 Task: Open Card Public Transportation Review in Board Employee Performance Evaluation to Workspace Creative Writing and add a team member Softage.1@softage.net, a label Purple, a checklist Vlogging, an attachment from your onedrive, a color Purple and finally, add a card description 'Plan and execute company team-building seminar' and a comment 'Given the potential impact of this task on our company strategic goals, let us ensure that we approach it with a long-term perspective.'. Add a start date 'Jan 05, 1900' with a due date 'Jan 12, 1900'
Action: Mouse moved to (81, 308)
Screenshot: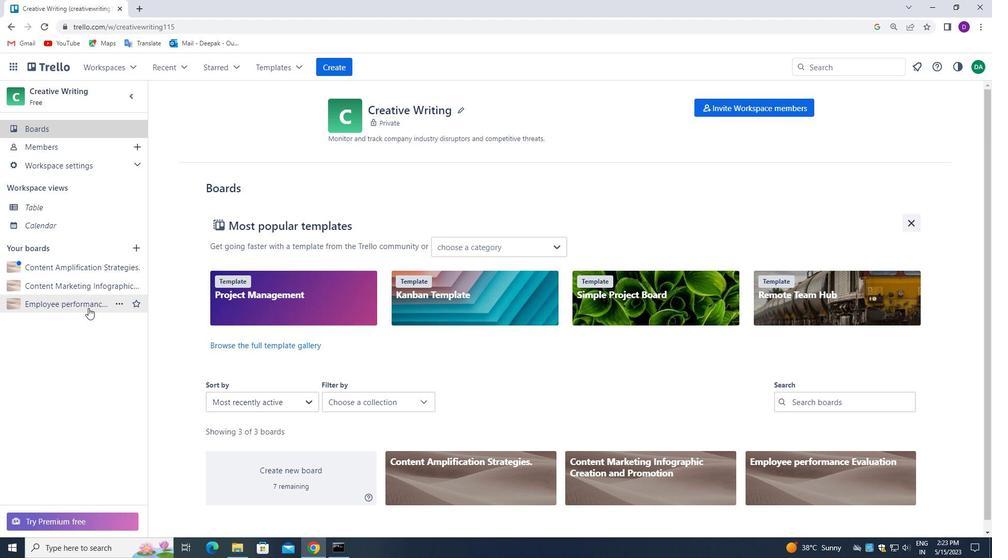 
Action: Mouse pressed left at (81, 308)
Screenshot: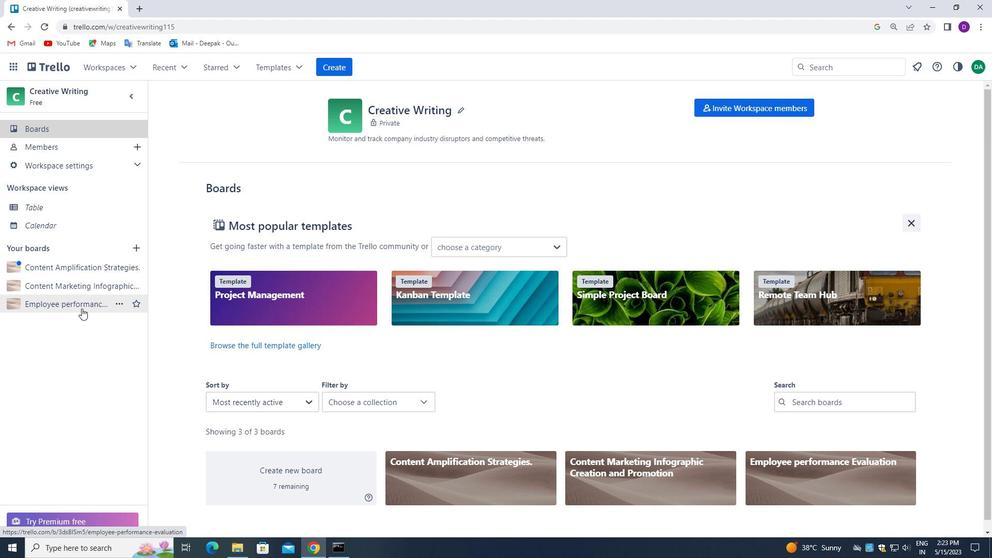 
Action: Mouse moved to (386, 151)
Screenshot: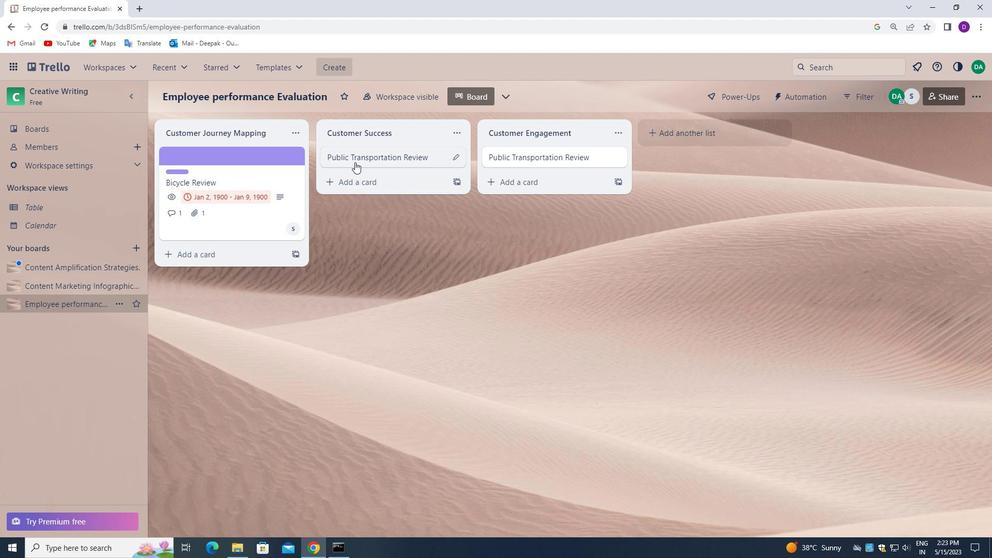 
Action: Mouse pressed left at (386, 151)
Screenshot: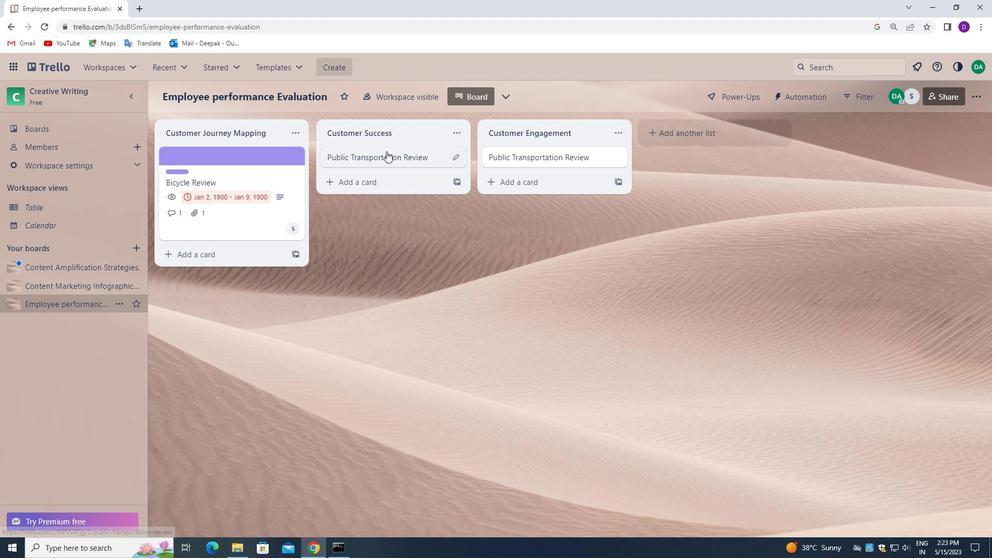 
Action: Mouse moved to (651, 192)
Screenshot: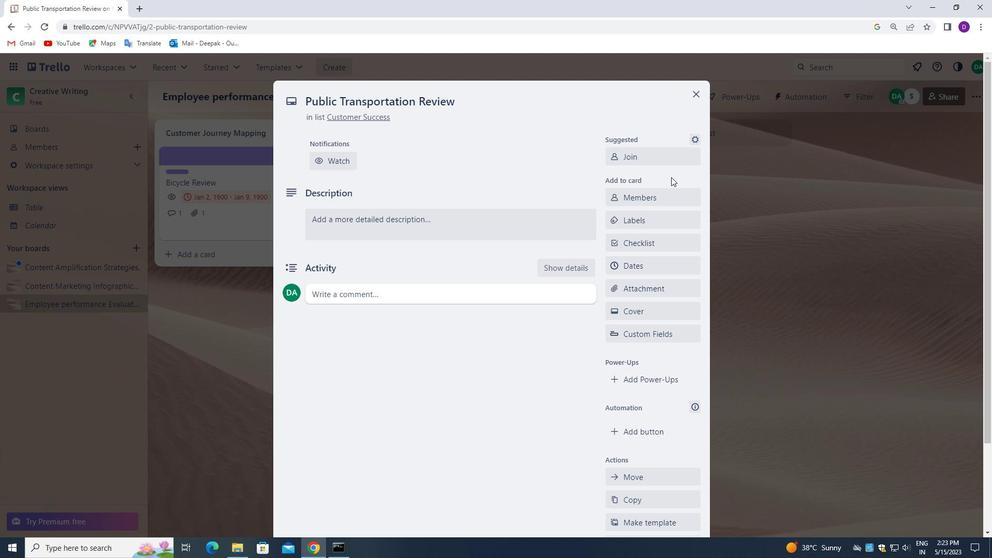 
Action: Mouse pressed left at (651, 192)
Screenshot: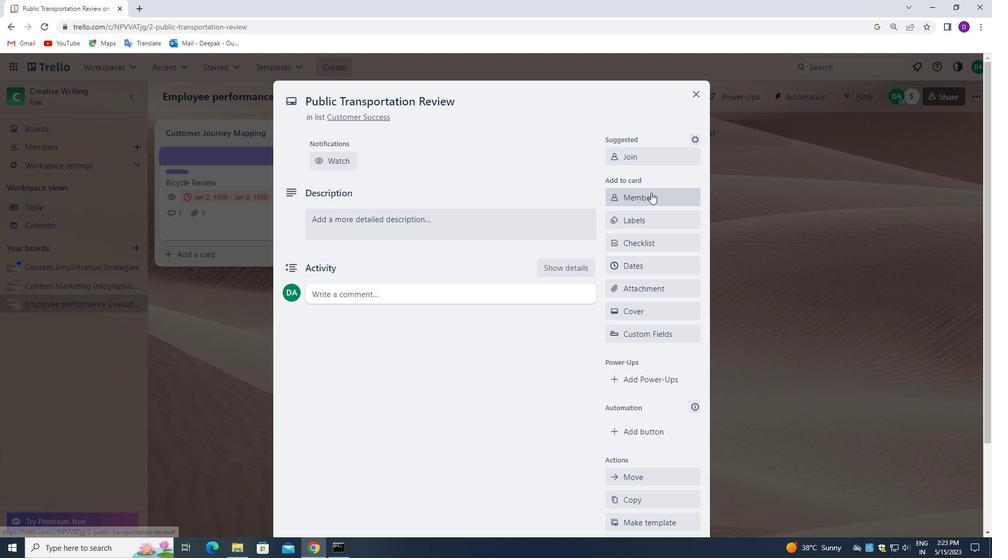
Action: Mouse moved to (650, 253)
Screenshot: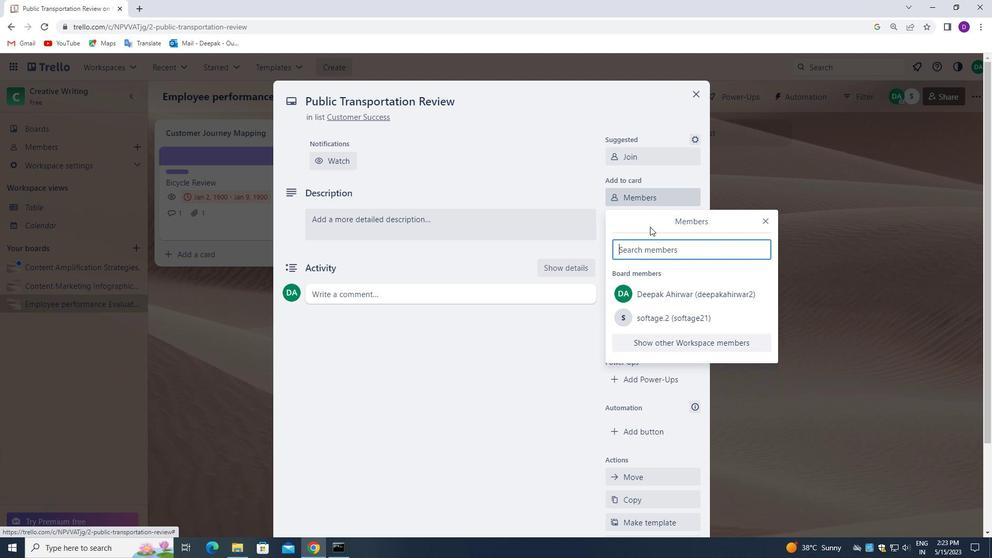 
Action: Mouse pressed left at (650, 253)
Screenshot: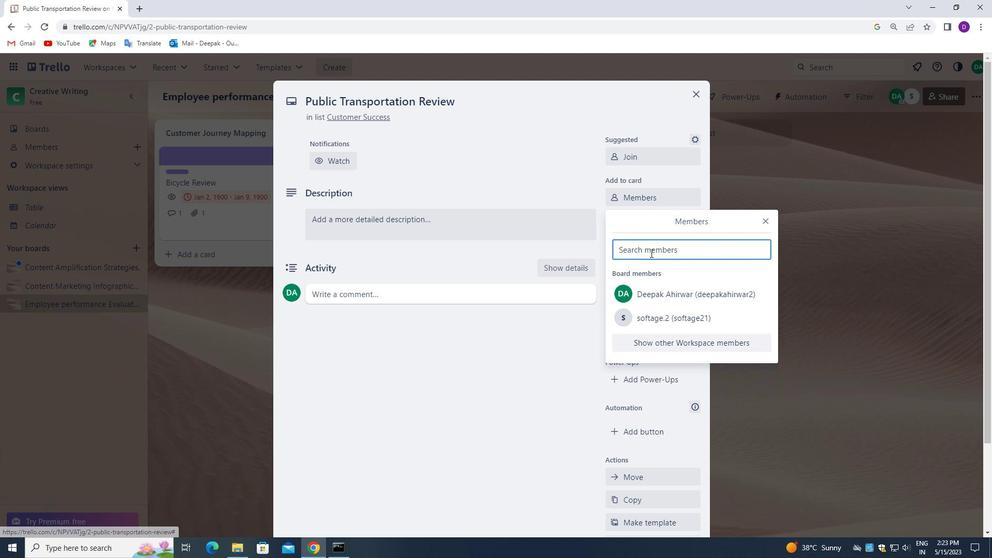 
Action: Key pressed softage.1<Key.shift>@SOFTAGE.NET
Screenshot: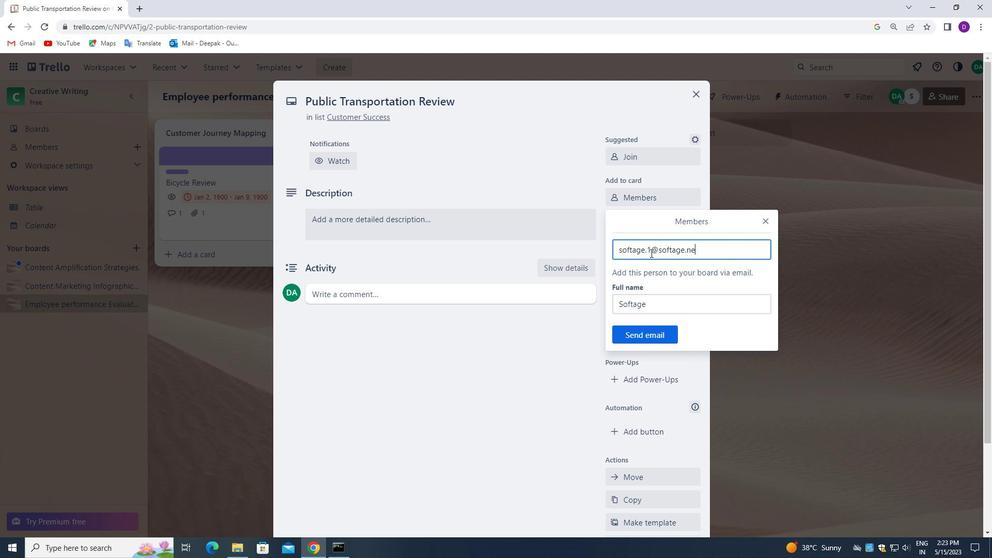 
Action: Mouse moved to (654, 330)
Screenshot: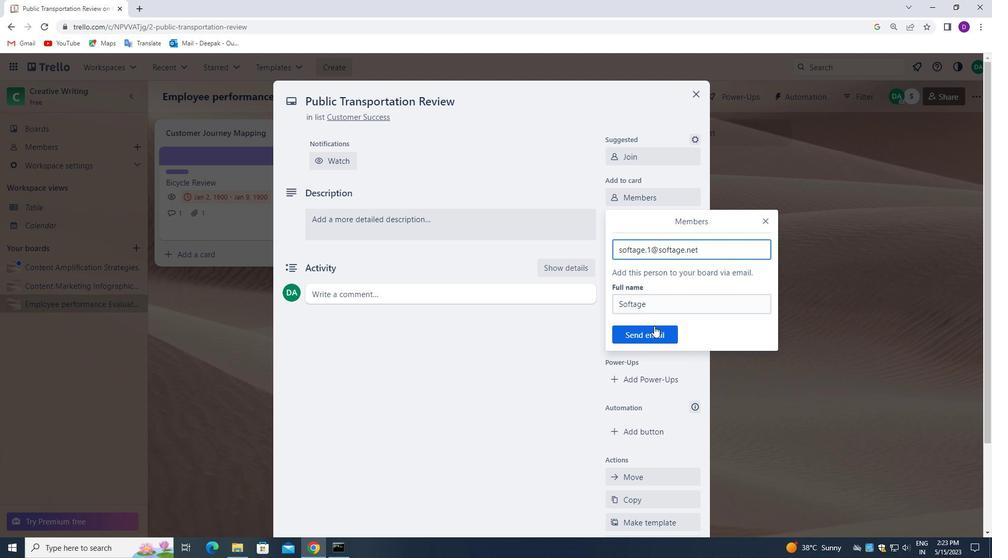 
Action: Mouse pressed left at (654, 330)
Screenshot: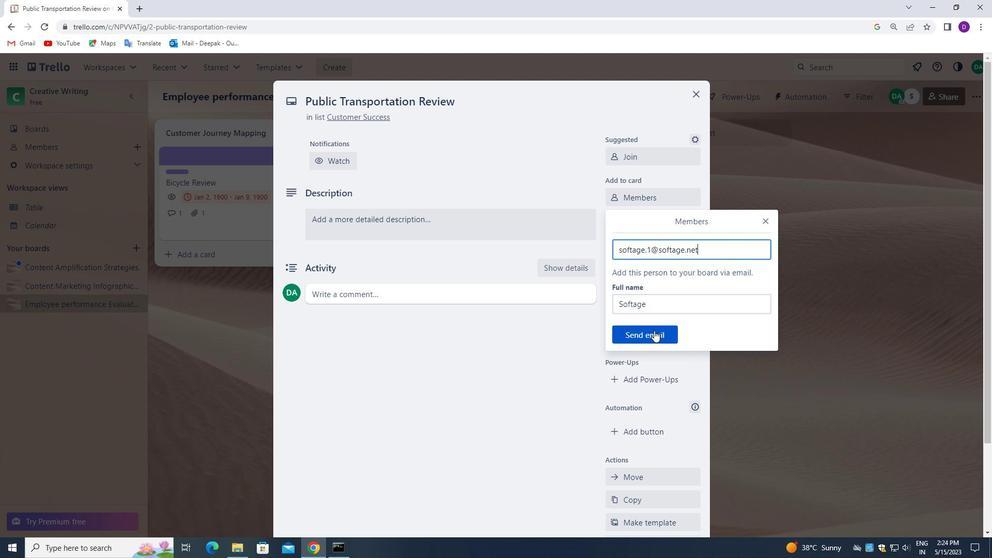 
Action: Mouse moved to (665, 219)
Screenshot: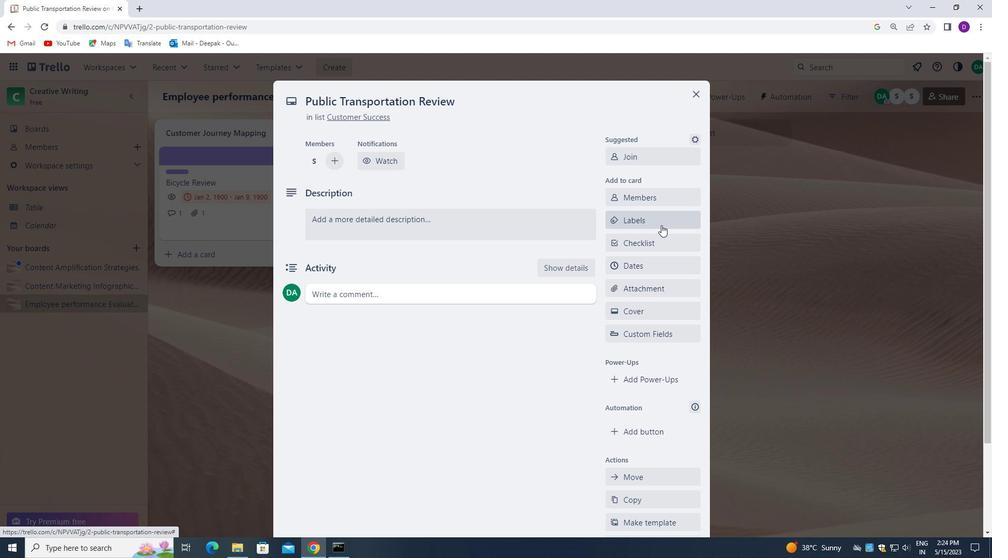 
Action: Mouse pressed left at (665, 219)
Screenshot: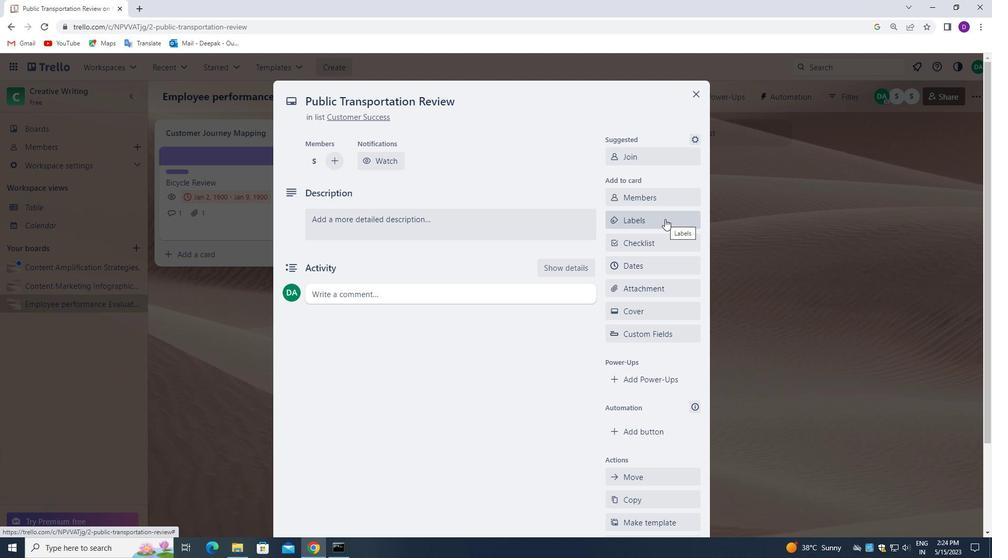 
Action: Mouse moved to (675, 396)
Screenshot: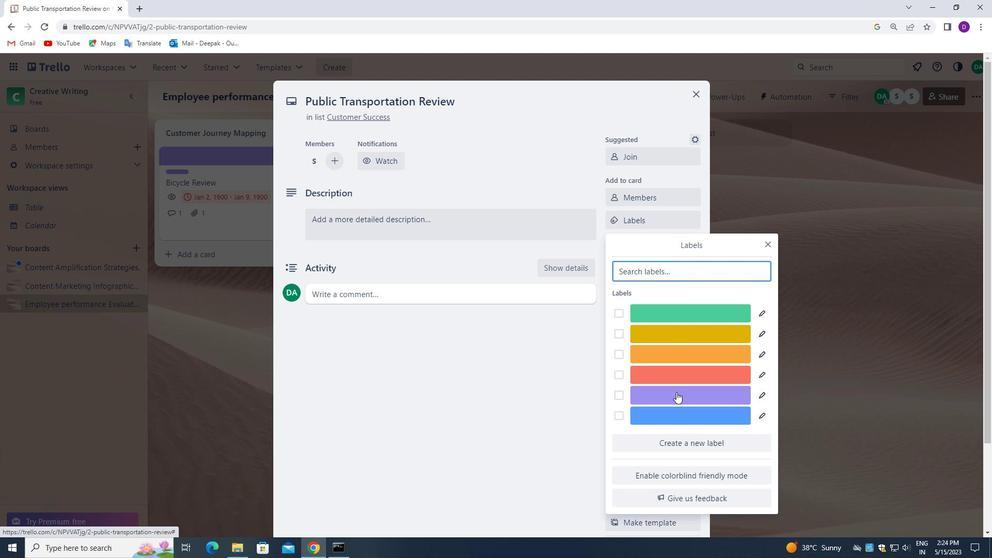 
Action: Mouse pressed left at (675, 396)
Screenshot: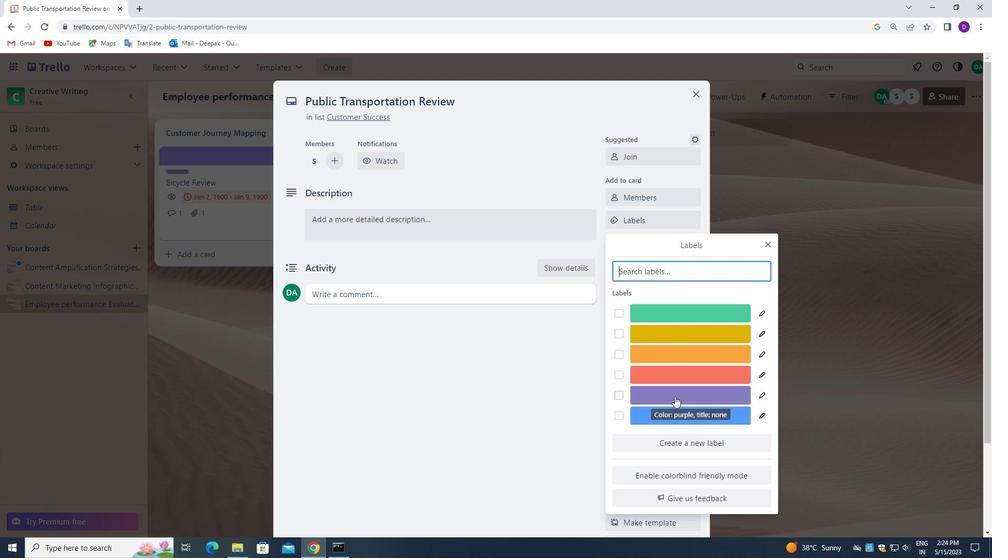 
Action: Mouse moved to (824, 357)
Screenshot: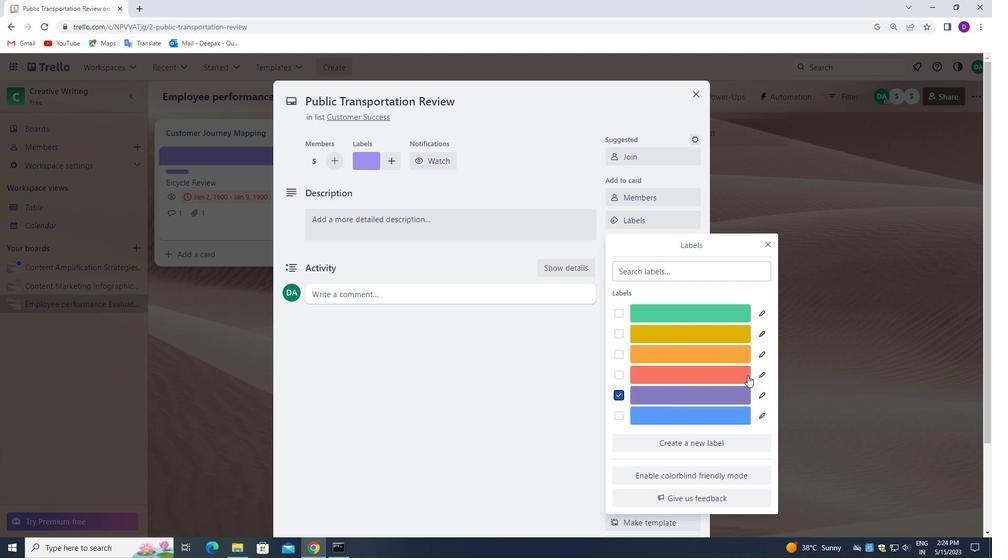 
Action: Mouse pressed left at (824, 357)
Screenshot: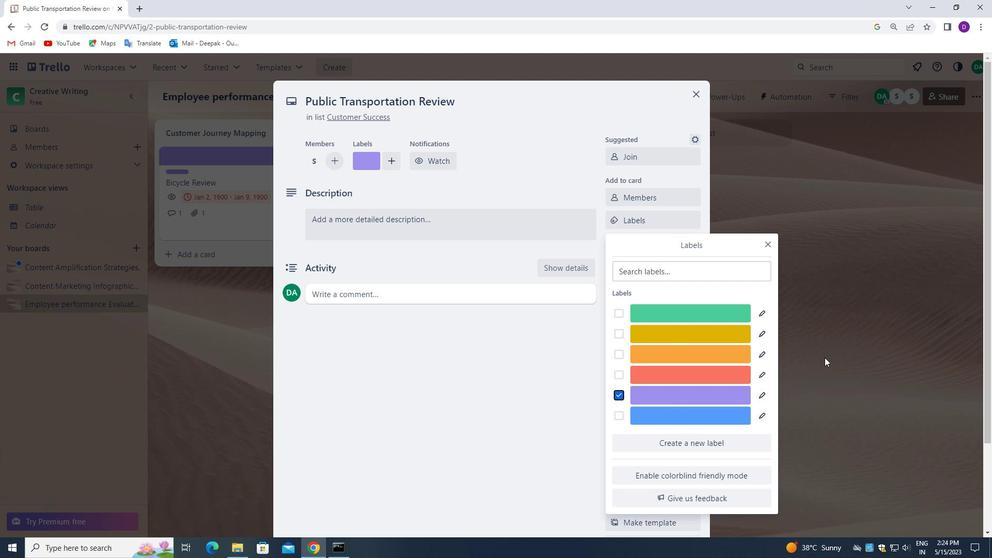 
Action: Mouse moved to (634, 248)
Screenshot: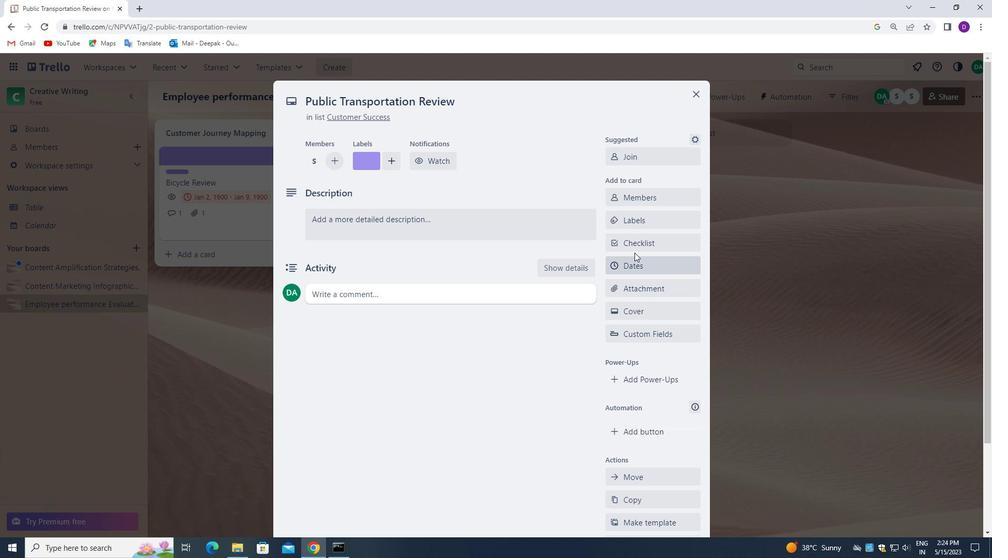 
Action: Mouse pressed left at (634, 248)
Screenshot: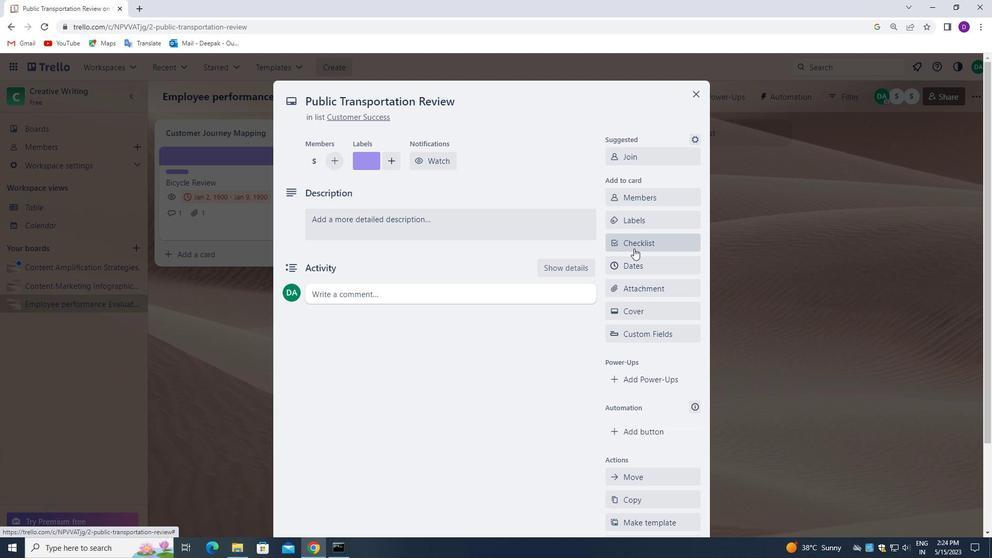 
Action: Mouse moved to (633, 317)
Screenshot: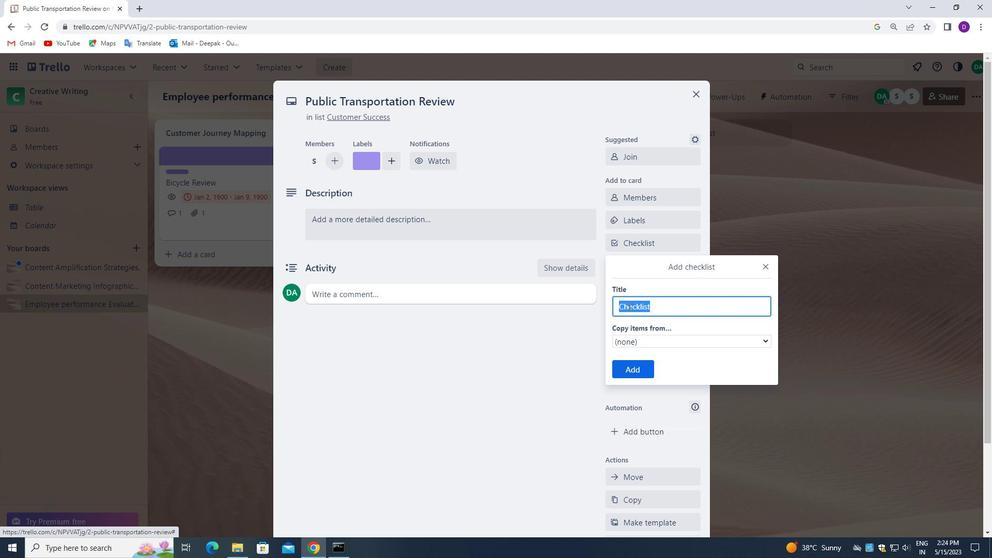 
Action: Key pressed <Key.backspace><Key.shift>VLOGGING
Screenshot: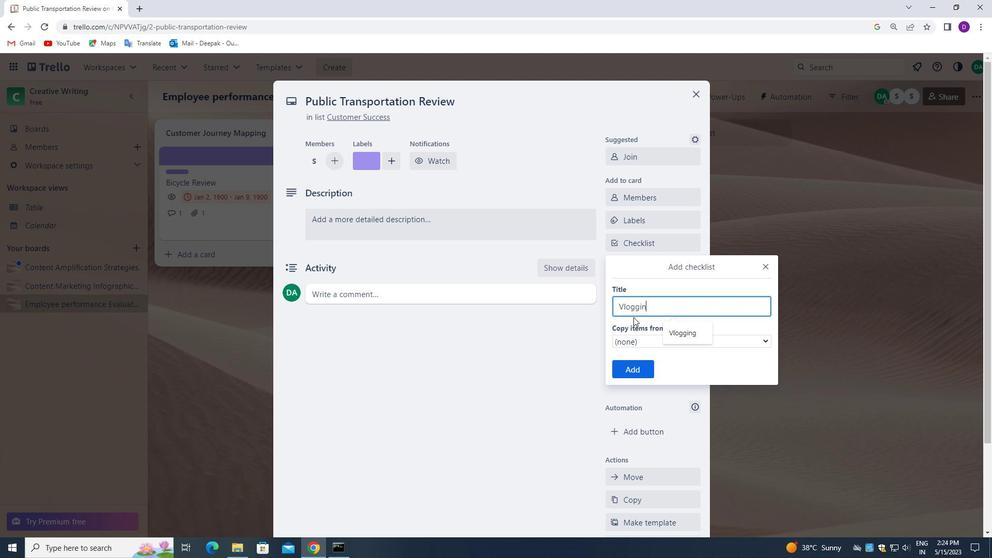 
Action: Mouse moved to (633, 365)
Screenshot: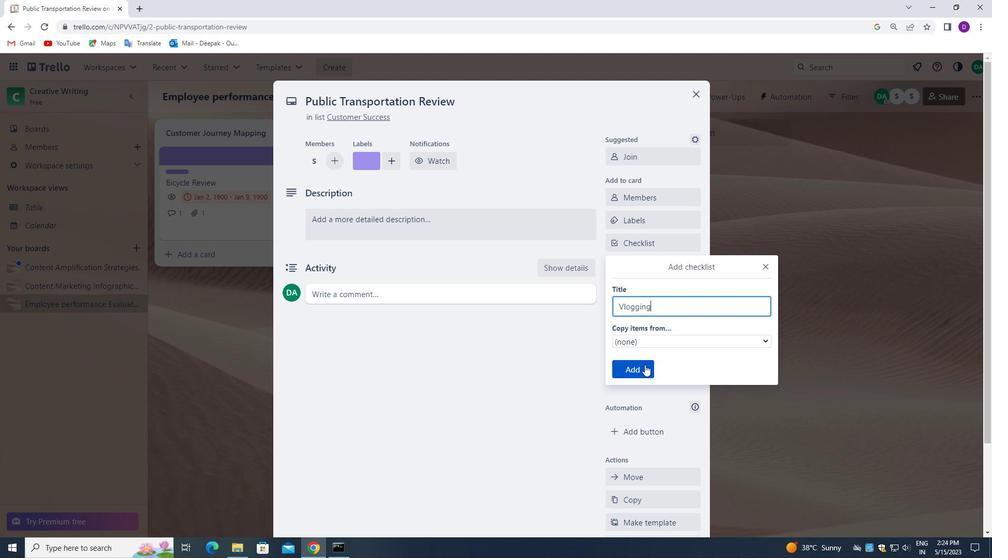 
Action: Mouse pressed left at (633, 365)
Screenshot: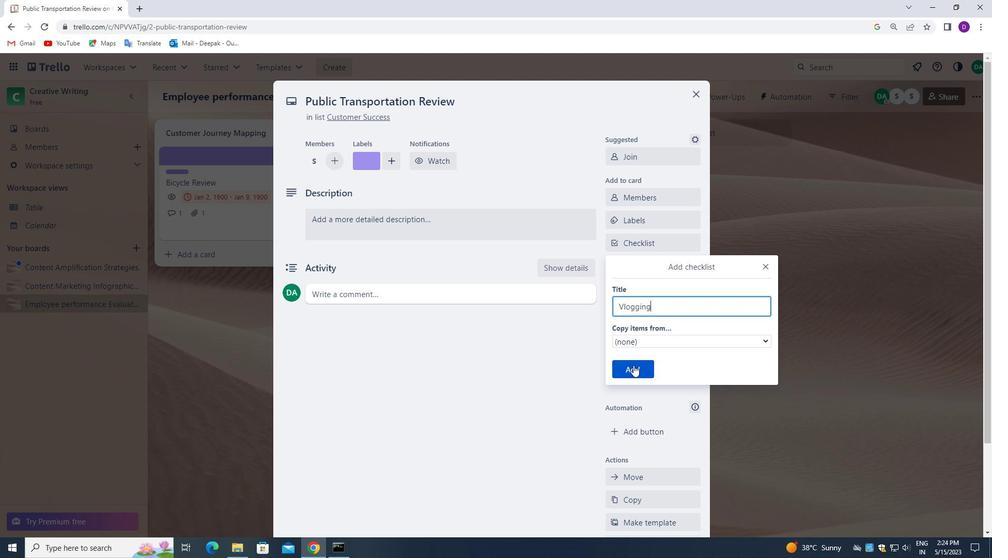 
Action: Mouse moved to (646, 290)
Screenshot: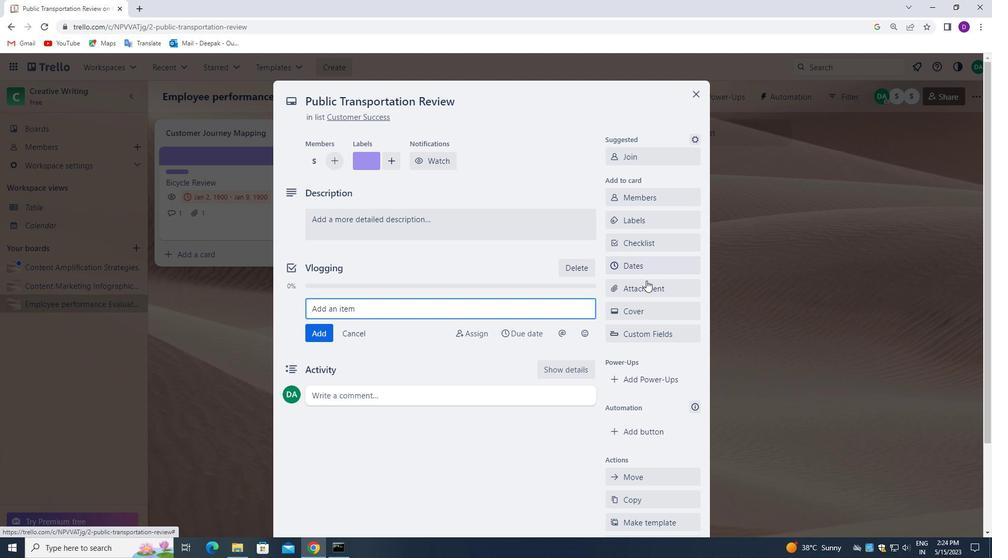 
Action: Mouse pressed left at (646, 290)
Screenshot: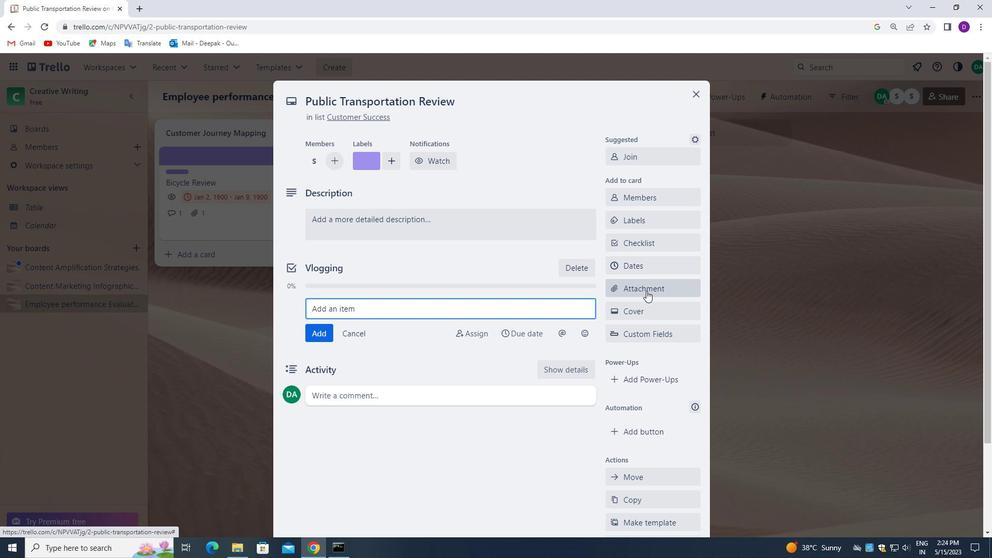 
Action: Mouse moved to (631, 211)
Screenshot: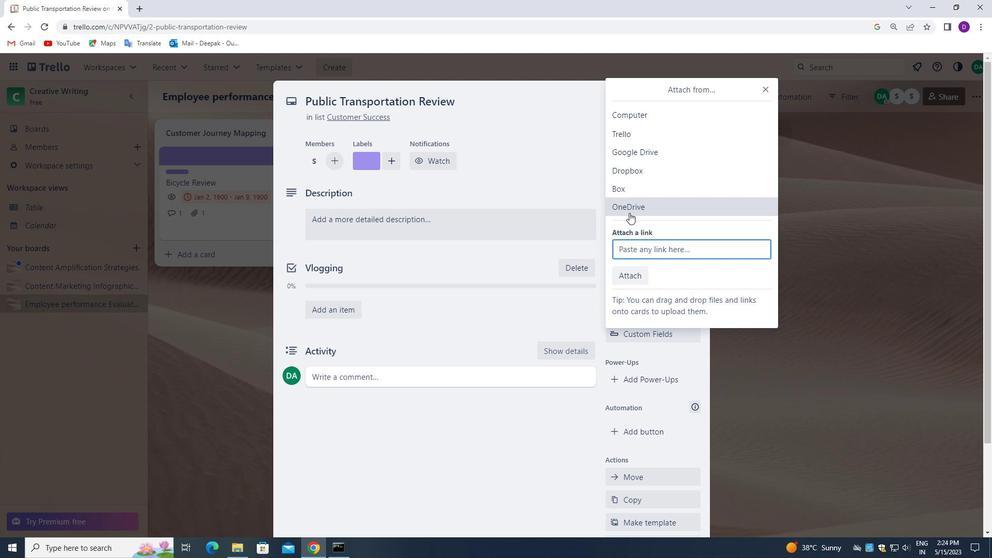 
Action: Mouse pressed left at (631, 211)
Screenshot: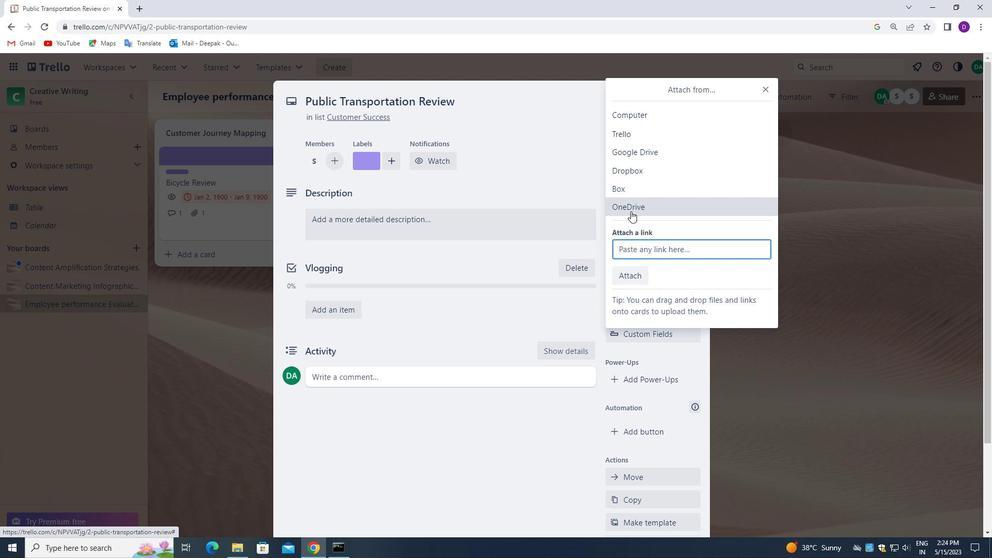 
Action: Mouse moved to (406, 221)
Screenshot: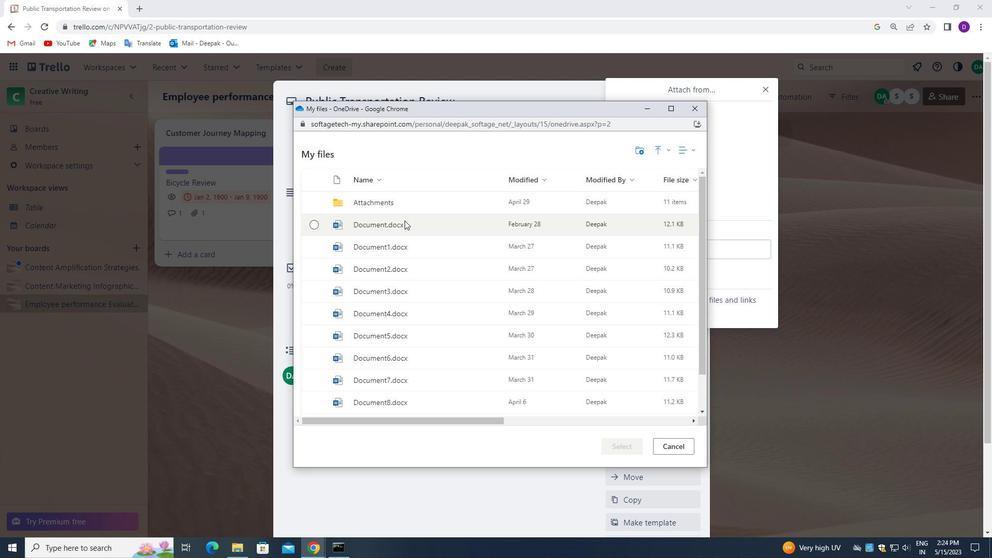 
Action: Mouse pressed left at (406, 221)
Screenshot: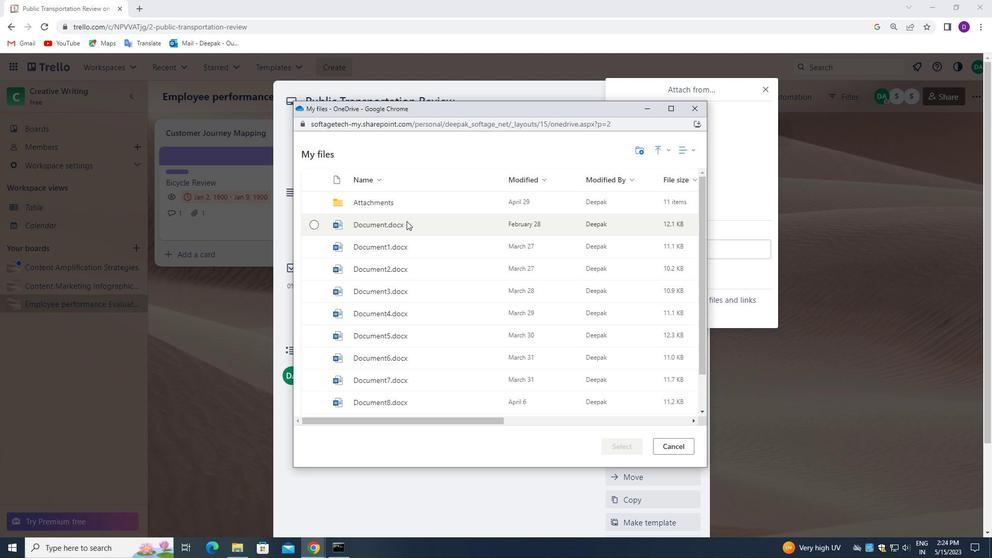 
Action: Mouse moved to (615, 448)
Screenshot: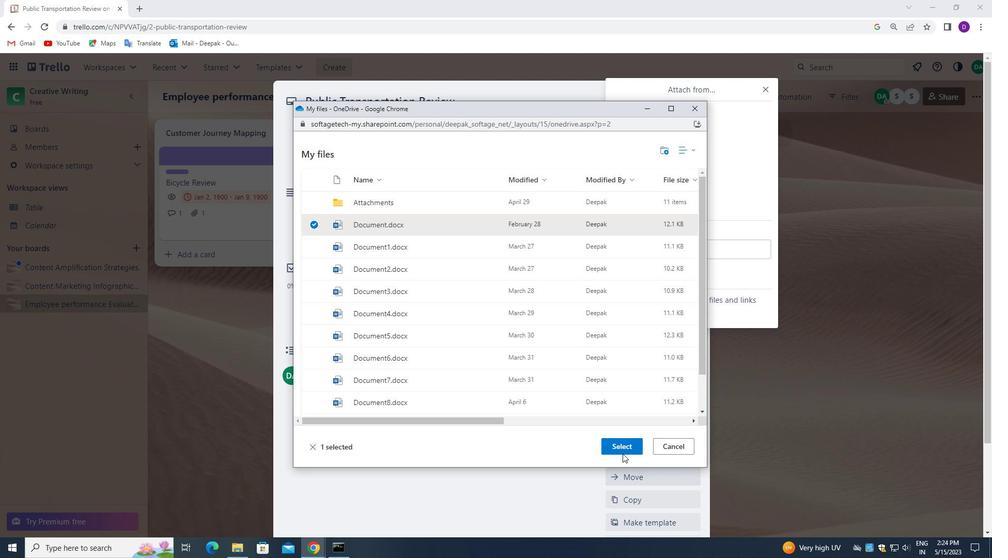 
Action: Mouse pressed left at (615, 448)
Screenshot: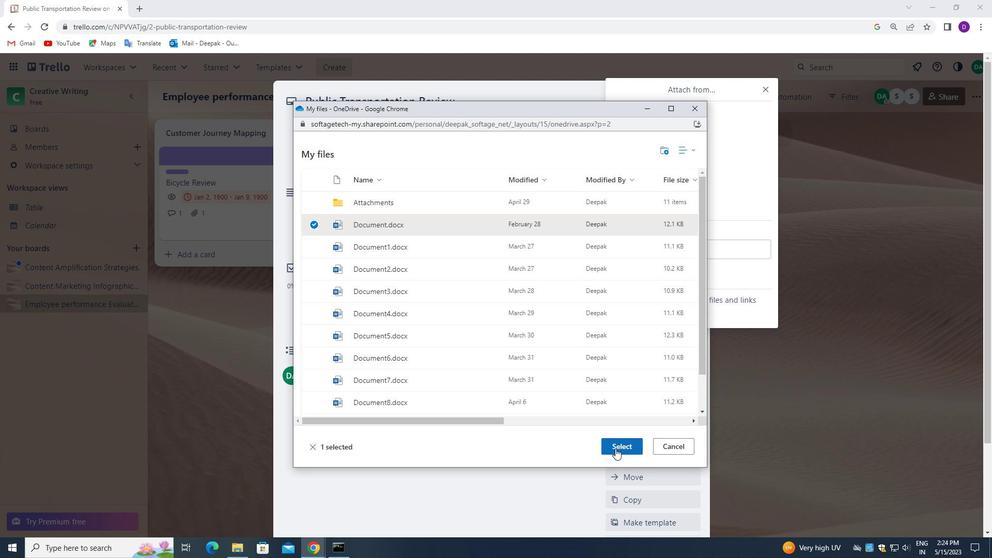 
Action: Mouse moved to (649, 316)
Screenshot: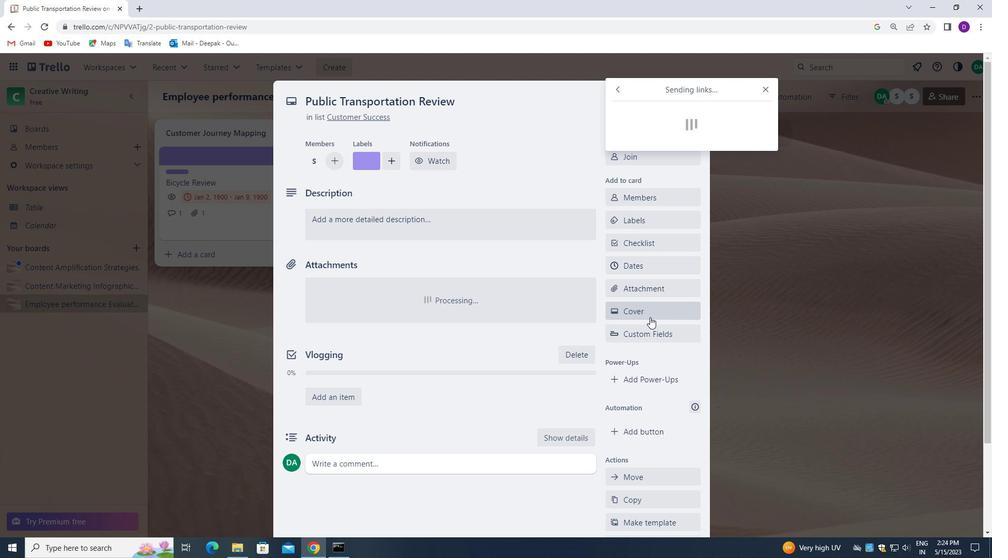 
Action: Mouse pressed left at (649, 316)
Screenshot: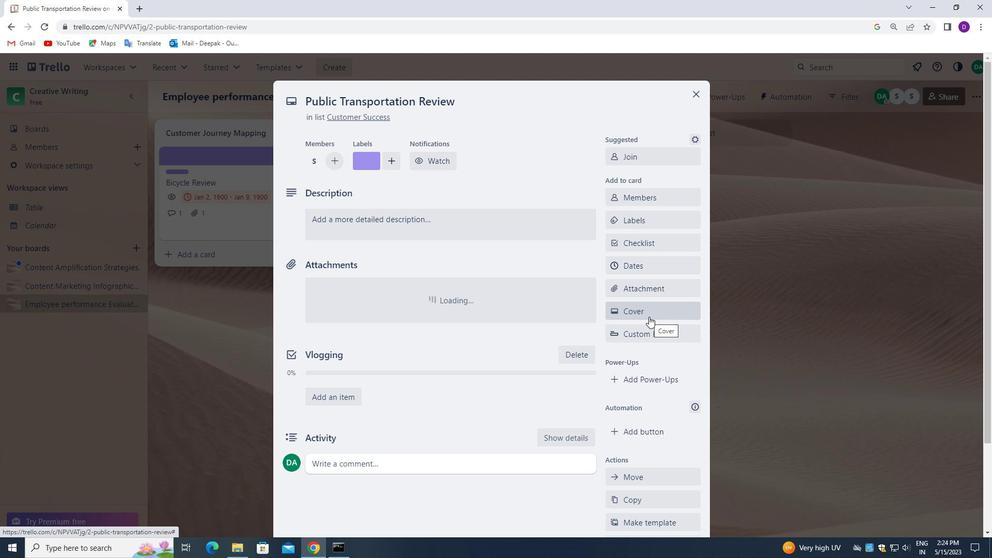 
Action: Mouse moved to (756, 312)
Screenshot: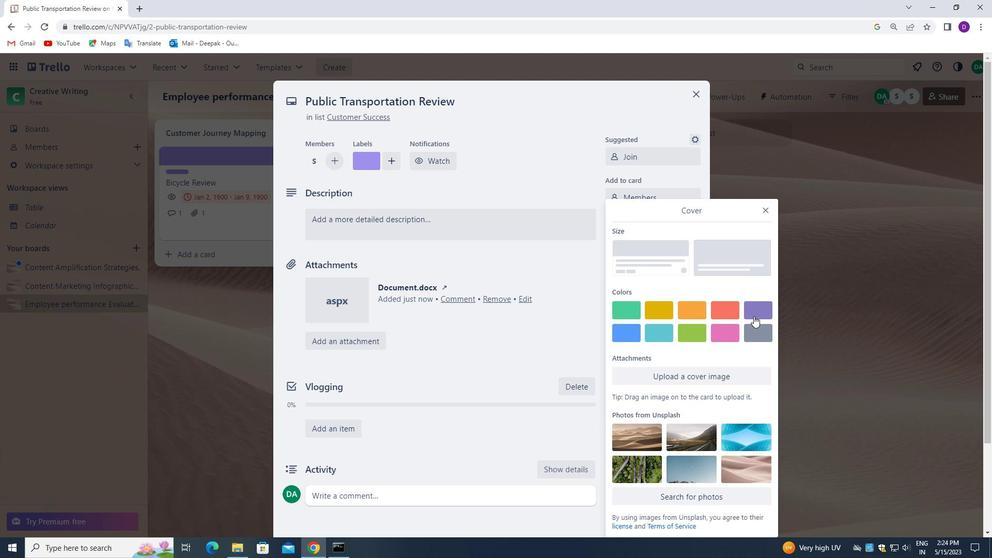 
Action: Mouse pressed left at (756, 312)
Screenshot: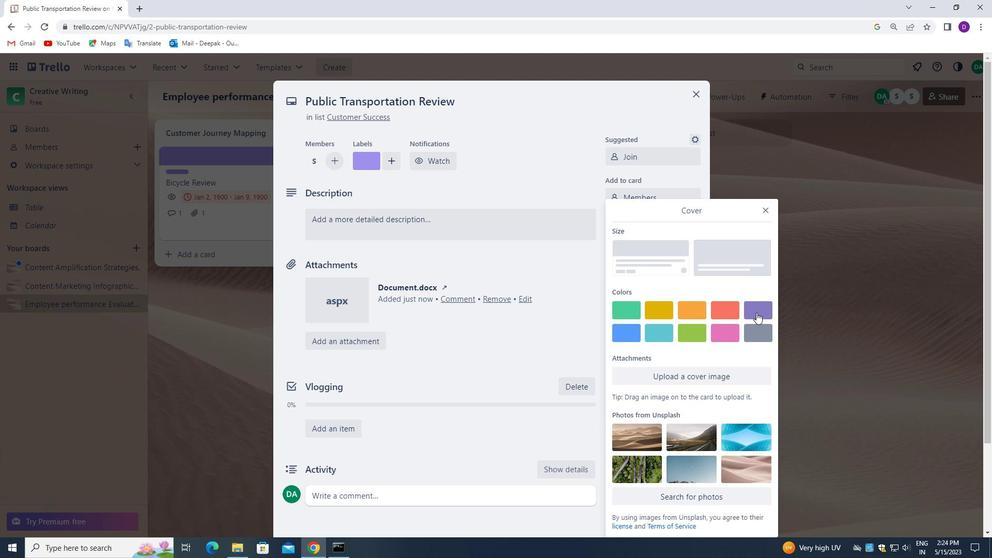 
Action: Mouse moved to (807, 232)
Screenshot: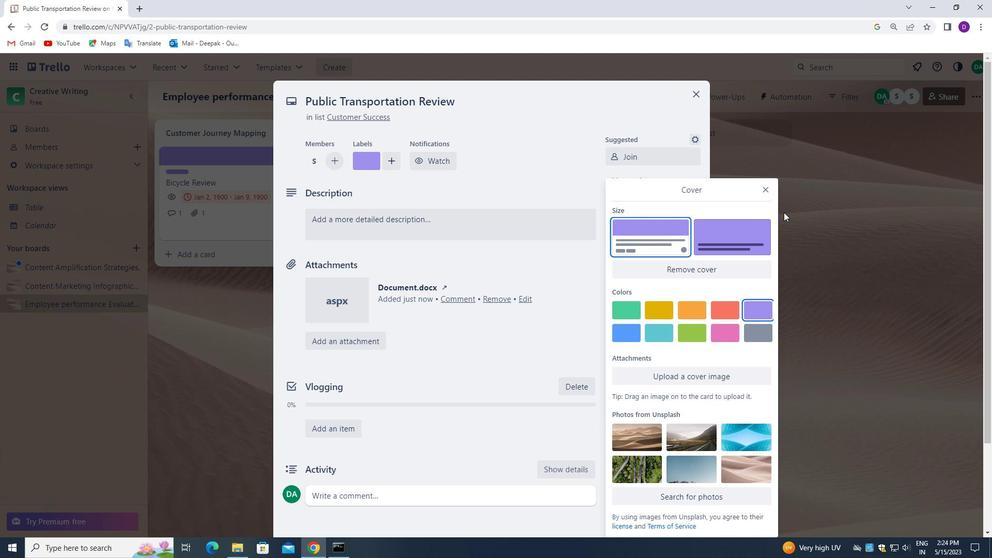 
Action: Mouse pressed left at (807, 232)
Screenshot: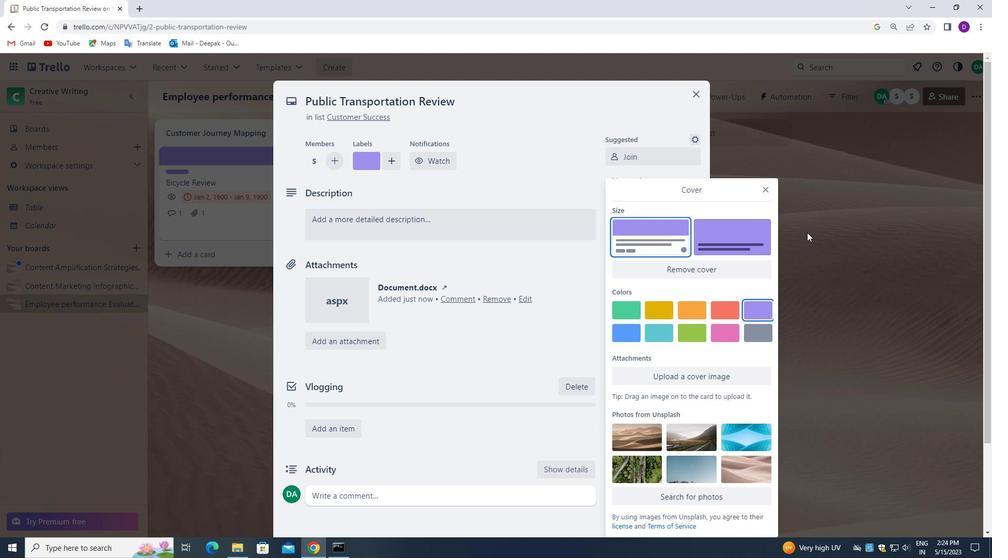 
Action: Mouse moved to (357, 290)
Screenshot: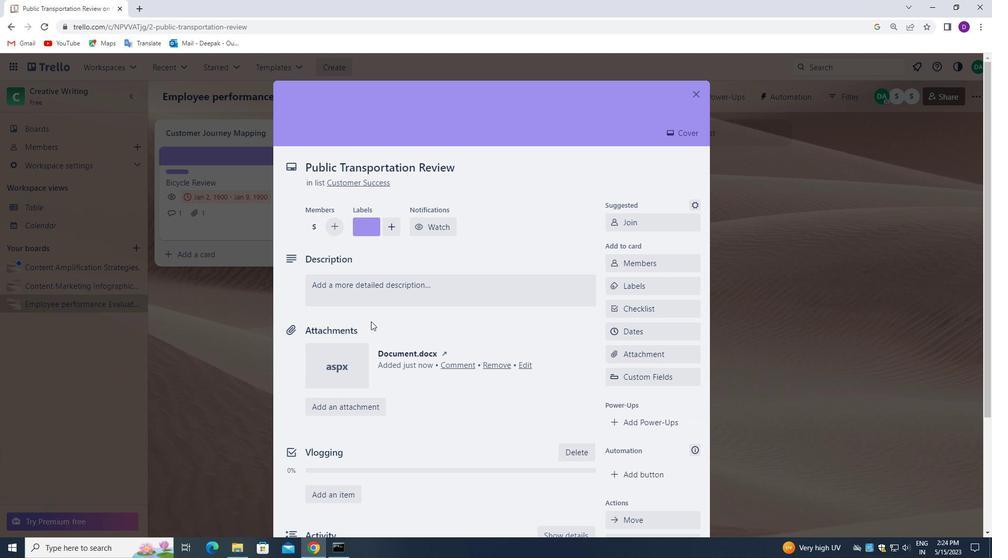 
Action: Mouse pressed left at (357, 290)
Screenshot: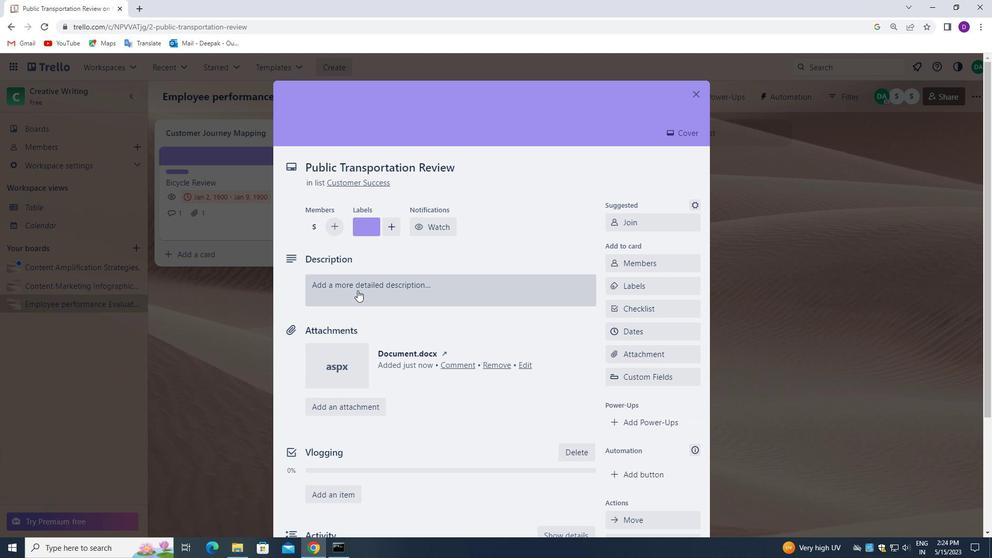 
Action: Mouse moved to (346, 326)
Screenshot: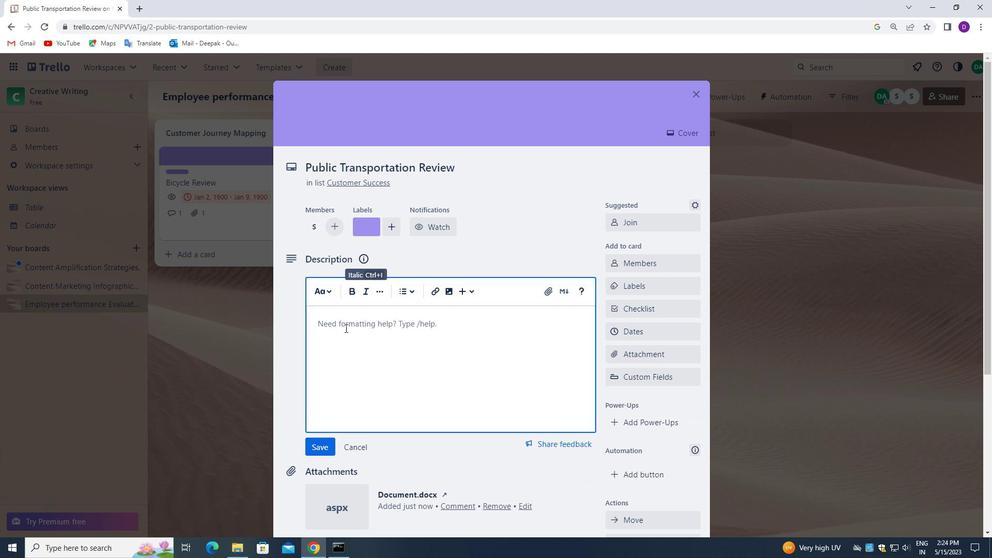 
Action: Mouse pressed left at (346, 326)
Screenshot: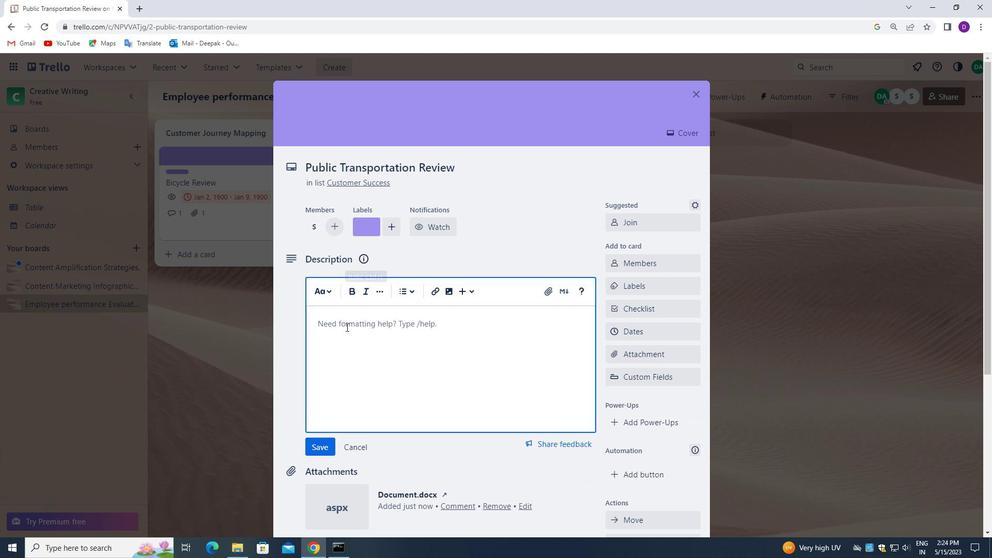 
Action: Key pressed <Key.shift>PLAN<Key.space>AND<Key.space>EXECUTE<Key.space>COMPANY<Key.space>TEAM-BUILDING<Key.space>SEMINAR.
Screenshot: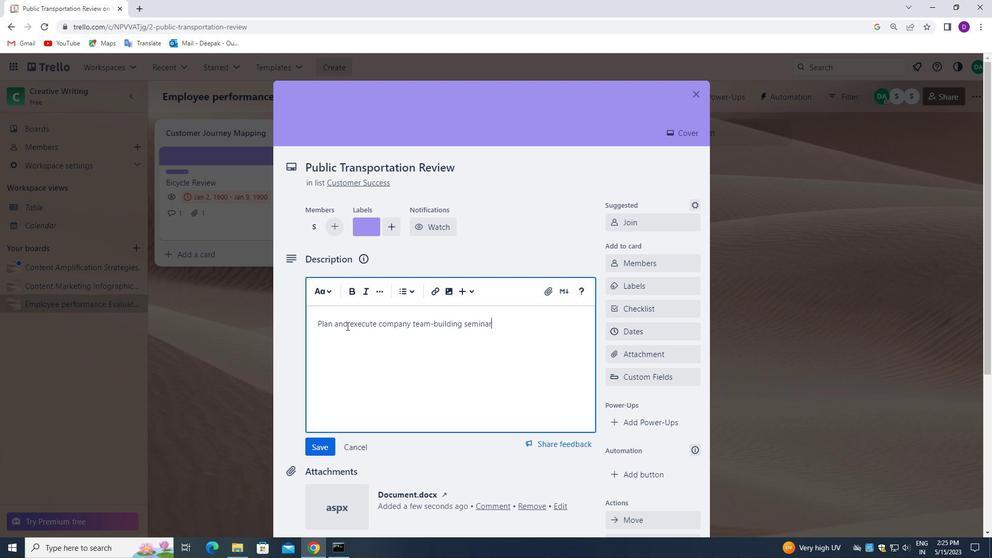 
Action: Mouse moved to (360, 369)
Screenshot: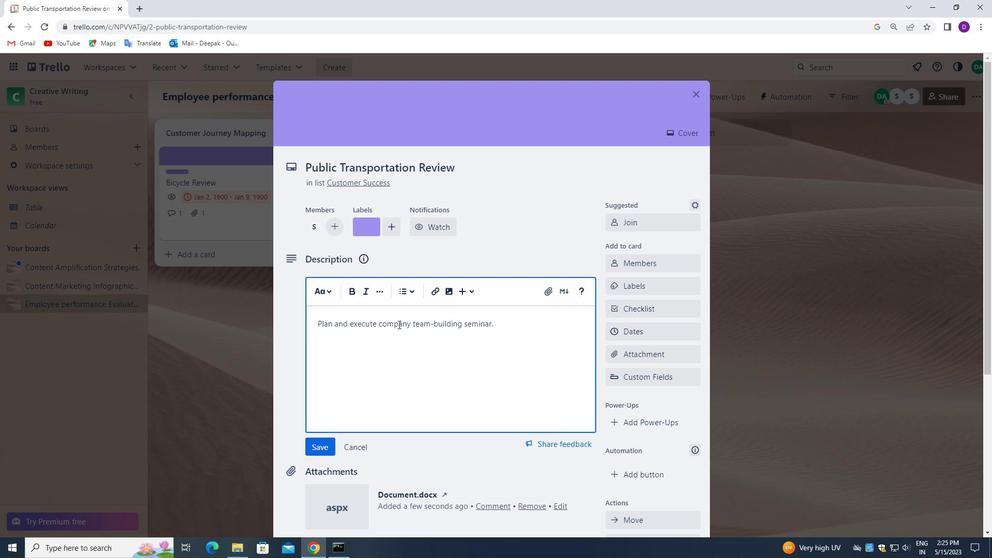 
Action: Mouse scrolled (360, 368) with delta (0, 0)
Screenshot: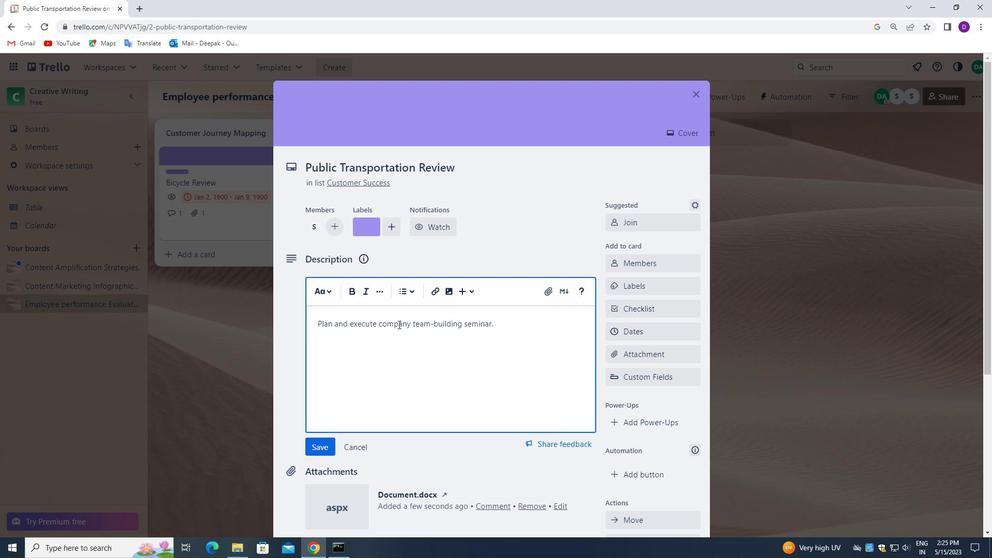 
Action: Mouse moved to (355, 371)
Screenshot: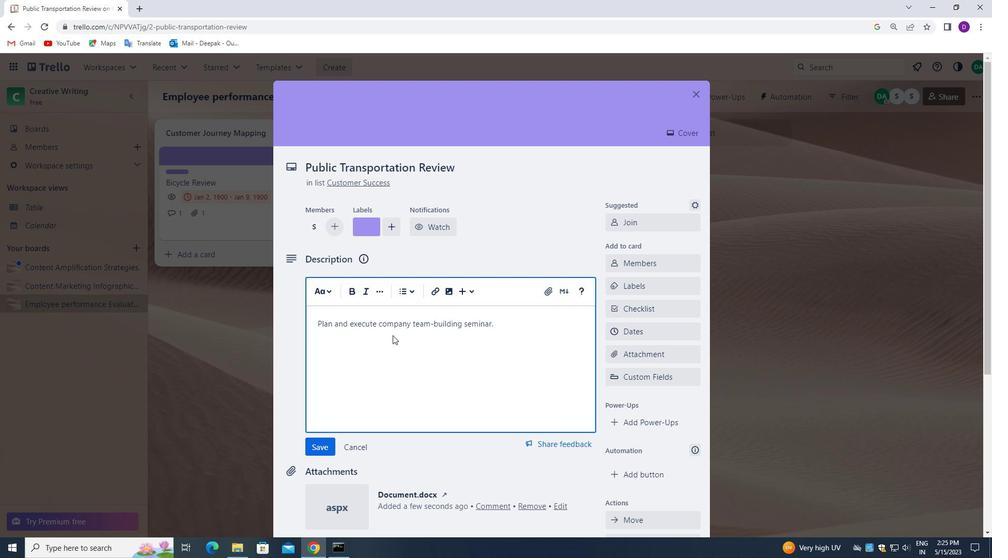 
Action: Mouse scrolled (355, 370) with delta (0, 0)
Screenshot: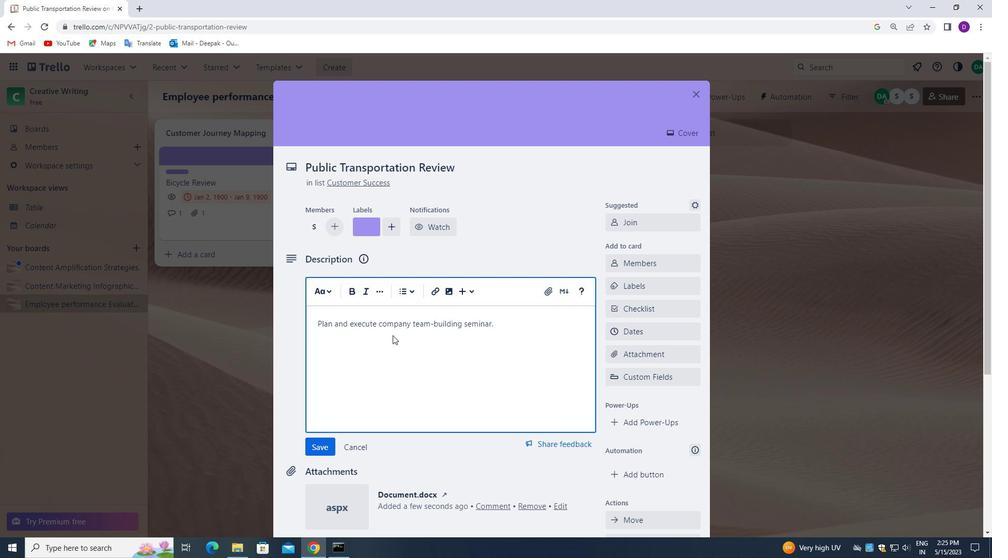 
Action: Mouse moved to (323, 350)
Screenshot: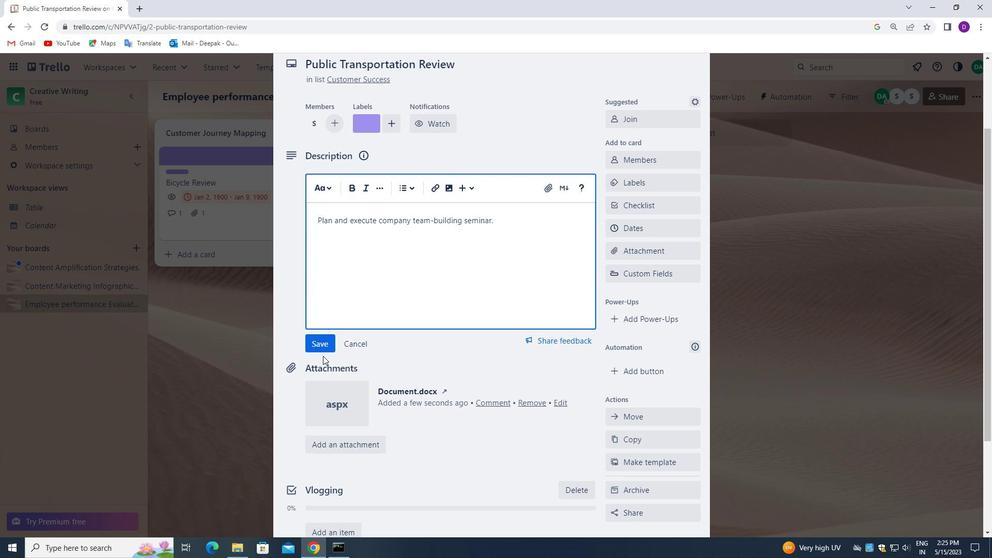 
Action: Mouse pressed left at (323, 350)
Screenshot: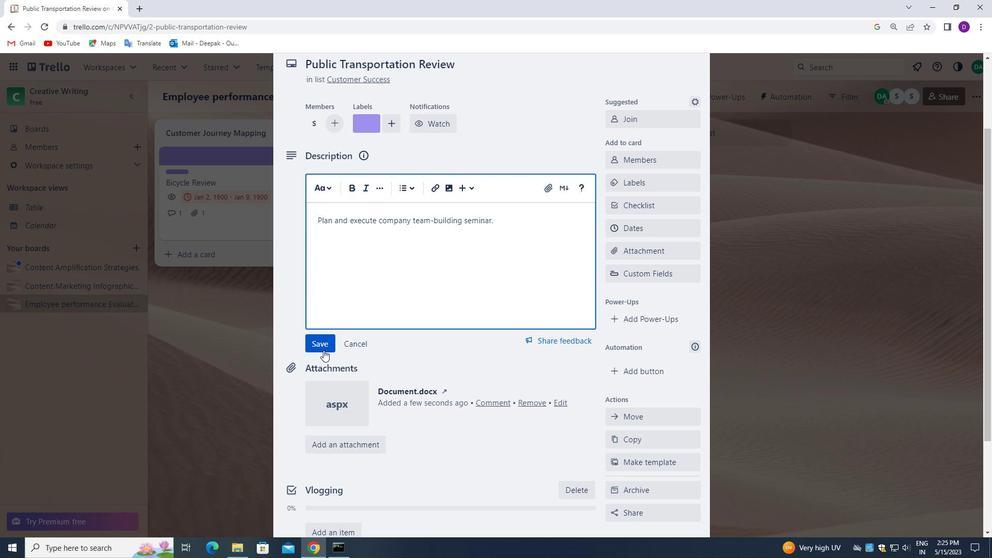 
Action: Mouse moved to (330, 431)
Screenshot: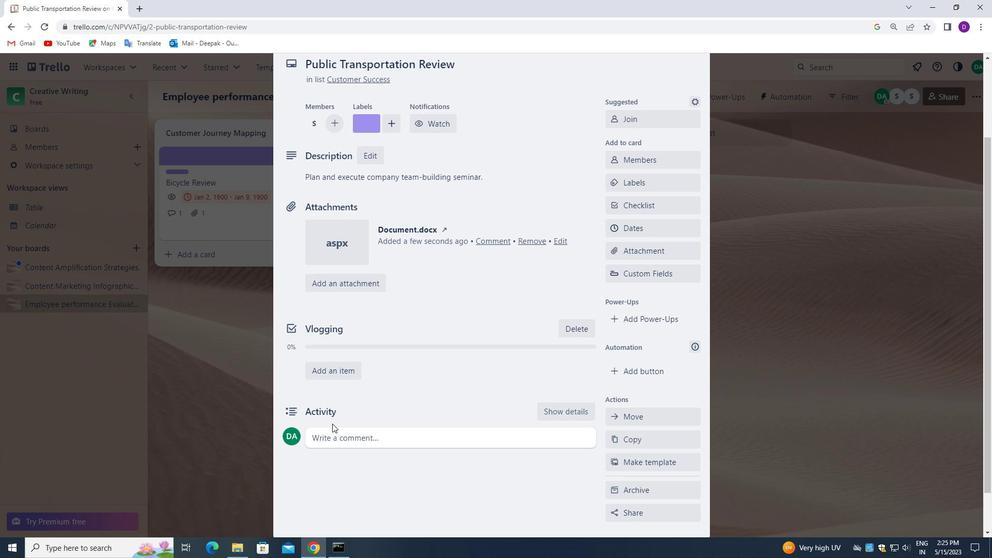 
Action: Mouse pressed left at (330, 431)
Screenshot: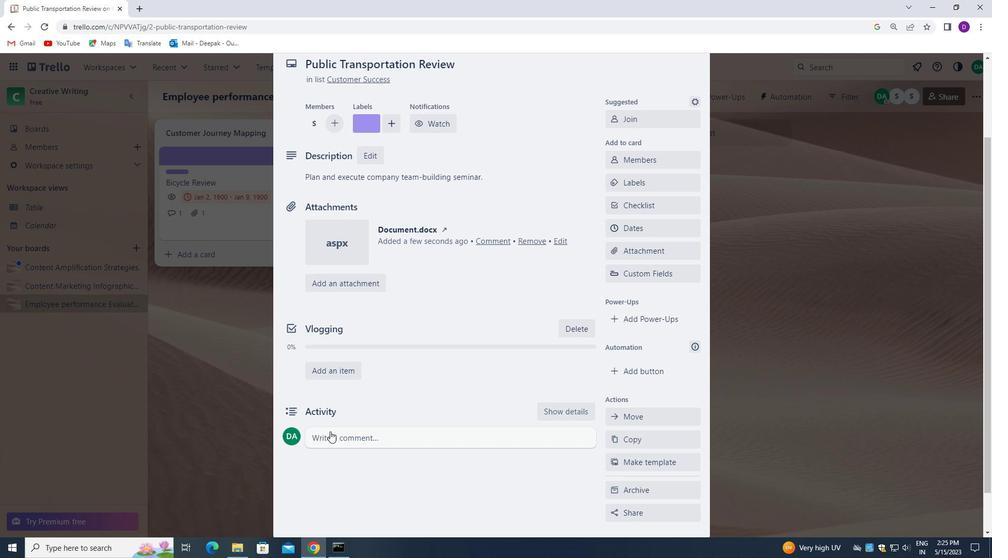 
Action: Mouse moved to (343, 481)
Screenshot: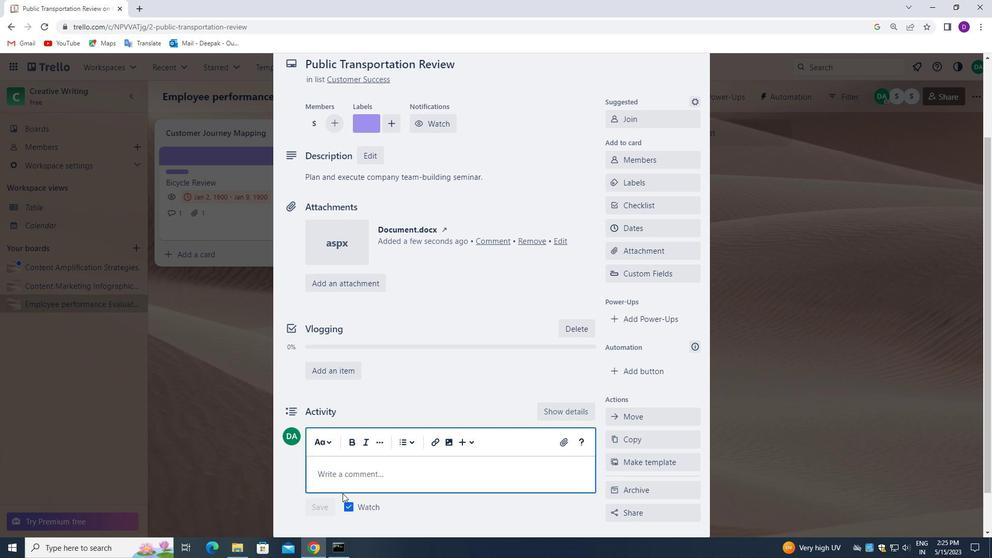 
Action: Mouse pressed left at (343, 481)
Screenshot: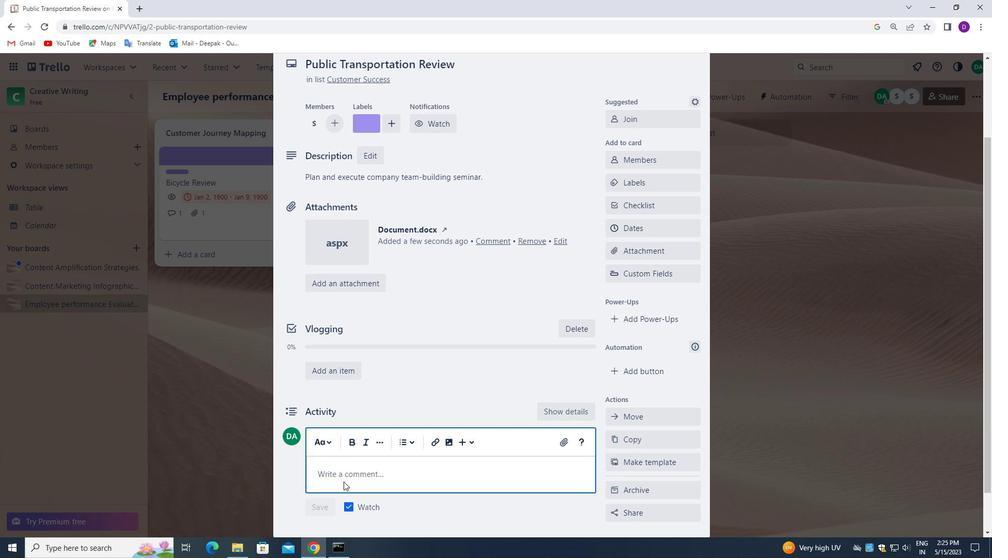 
Action: Key pressed <Key.shift>GIVEN<Key.space>THE<Key.space>POTENTIAL<Key.space>IMPACT<Key.space>OF<Key.space>THIS<Key.space>R<Key.backspace>TASK<Key.space>ON<Key.space>OUR<Key.space>COMPANY<Key.space>STRATEGIC<Key.space>GOAL,<Key.space>LET<Key.space>US<Key.space>ENSURE<Key.space>THAT<Key.space>WE<Key.space>APPROACH<Key.space>IT<Key.space>WITH<Key.space>A<Key.space>LONG-TERM<Key.space>PERSPECTIVE.
Screenshot: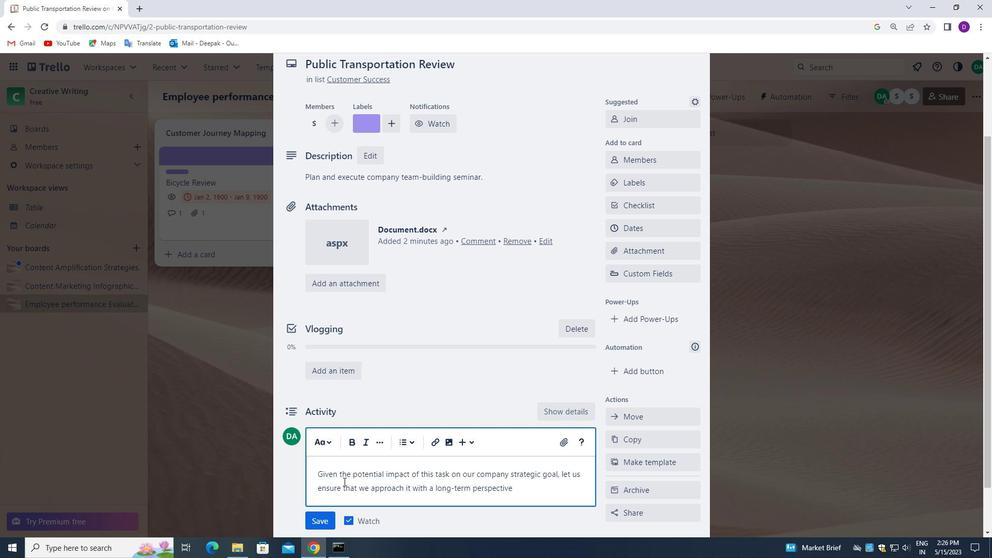 
Action: Mouse moved to (323, 517)
Screenshot: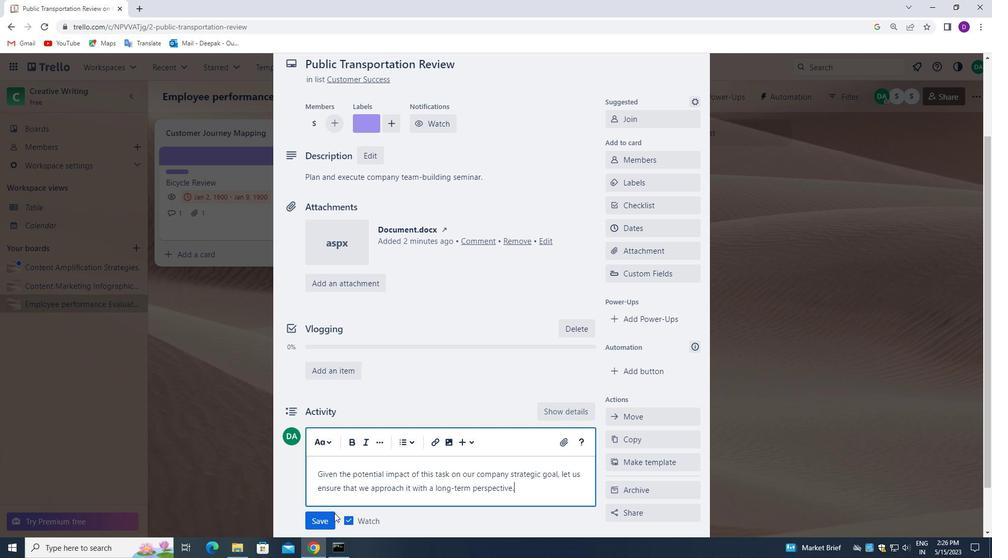 
Action: Mouse pressed left at (323, 517)
Screenshot: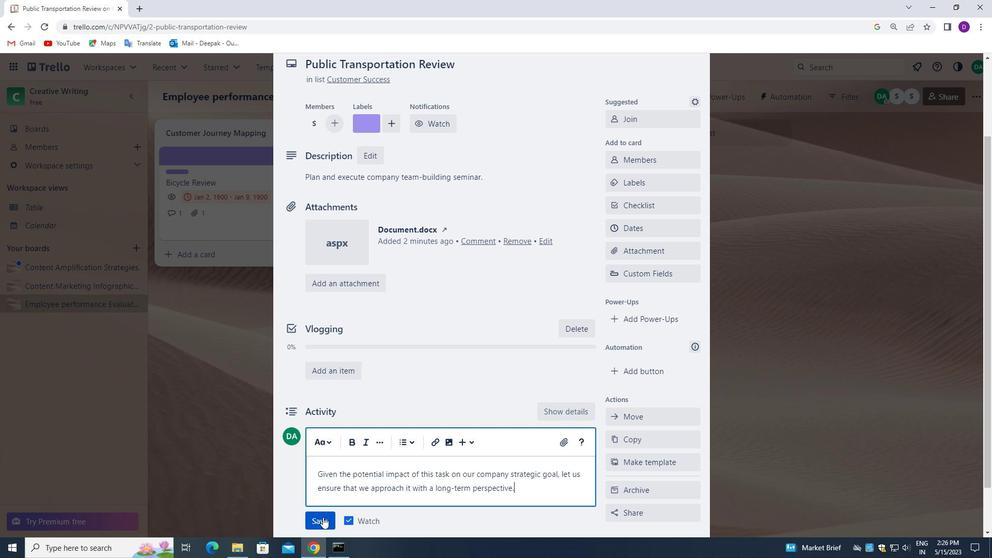 
Action: Mouse moved to (627, 226)
Screenshot: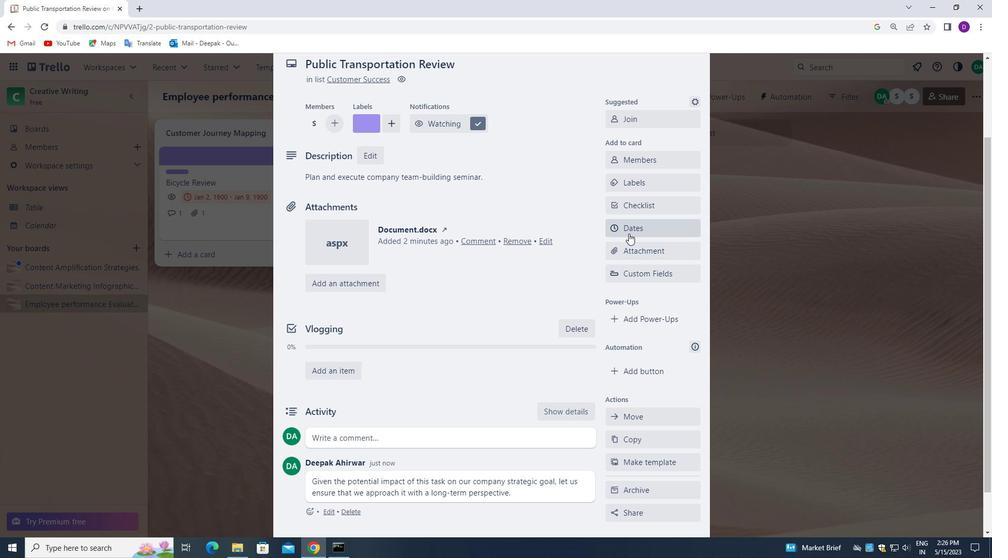 
Action: Mouse pressed left at (627, 226)
Screenshot: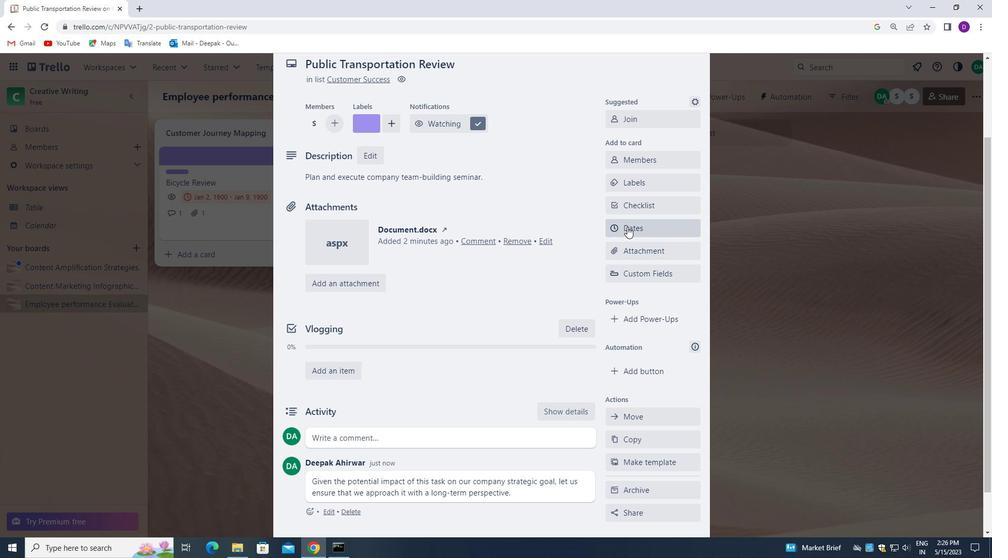 
Action: Mouse moved to (617, 301)
Screenshot: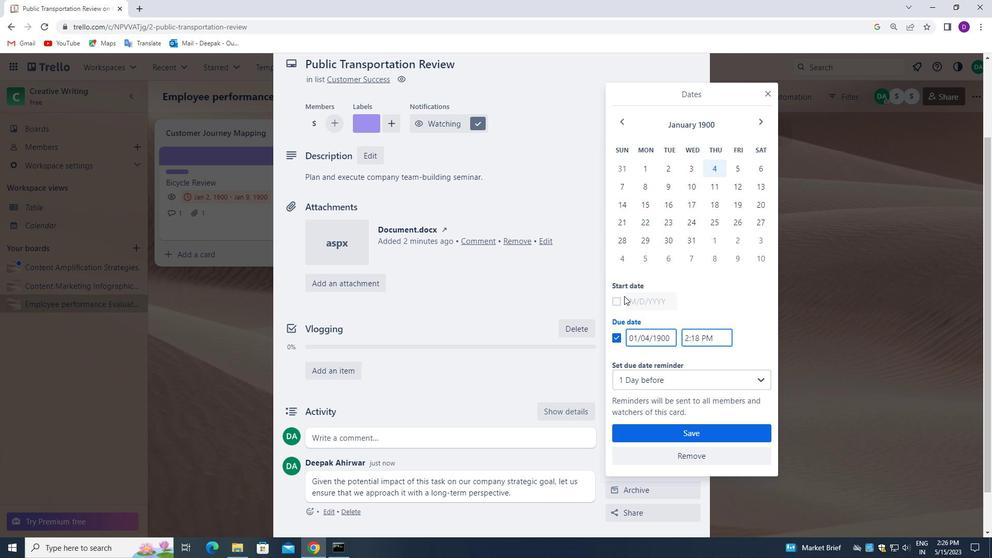 
Action: Mouse pressed left at (617, 301)
Screenshot: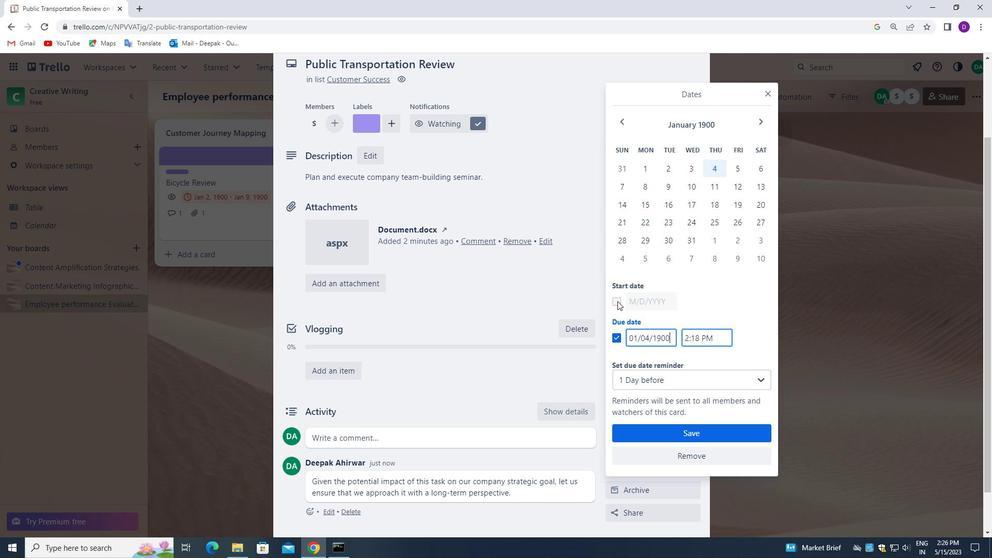 
Action: Mouse moved to (637, 301)
Screenshot: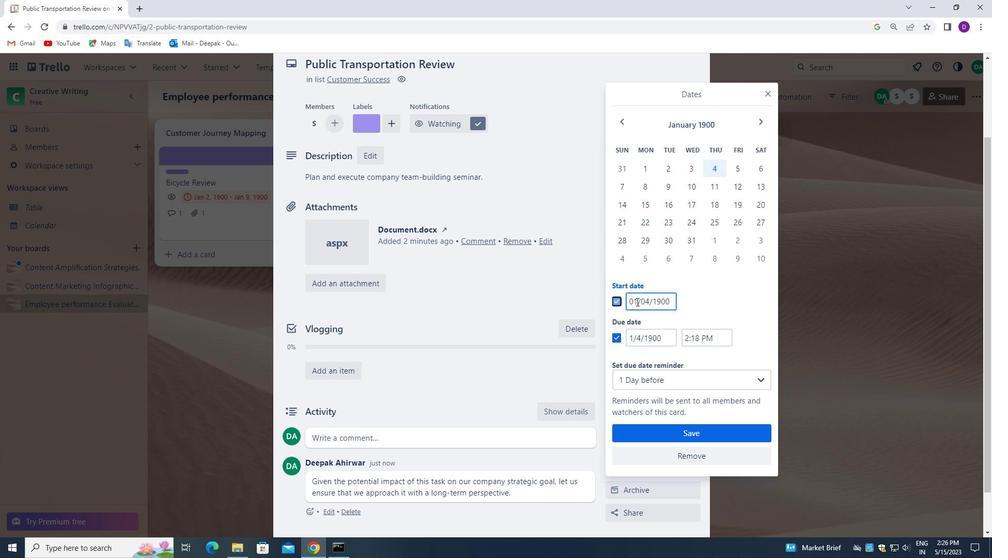 
Action: Mouse pressed left at (637, 301)
Screenshot: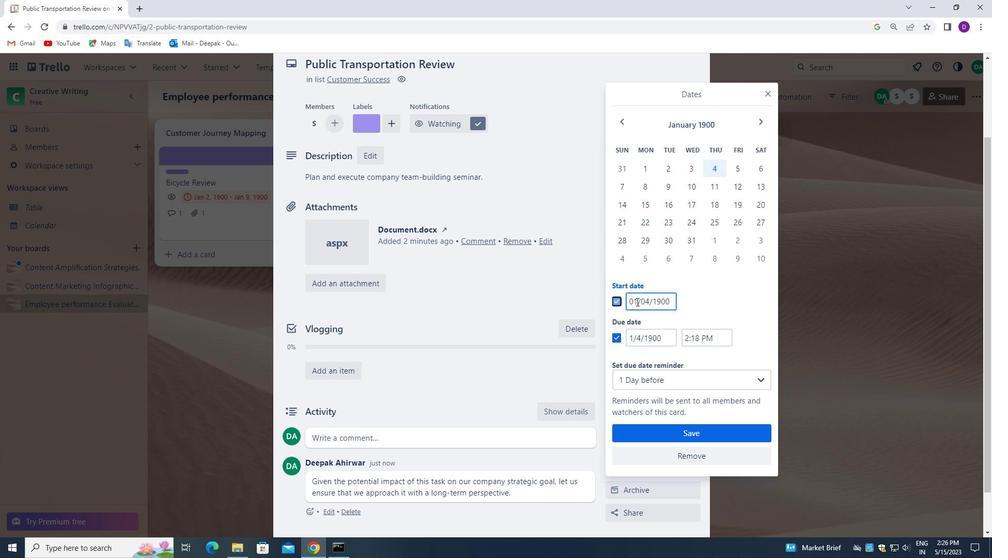 
Action: Mouse pressed left at (637, 301)
Screenshot: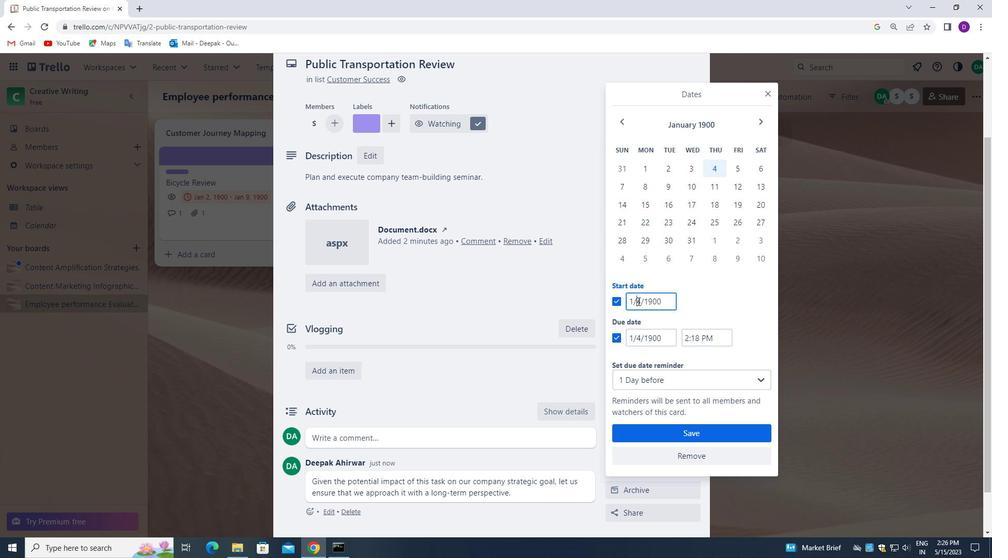 
Action: Mouse pressed left at (637, 301)
Screenshot: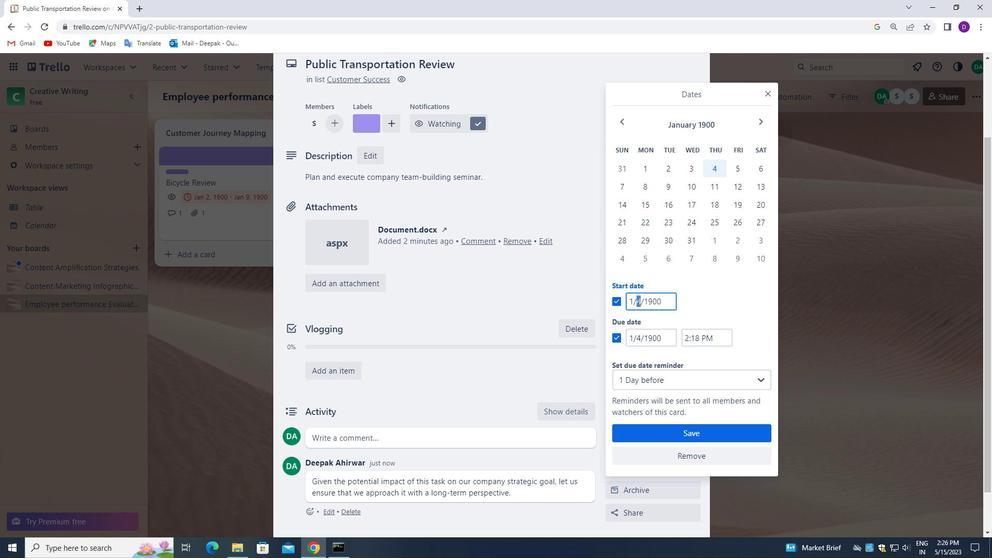
Action: Key pressed <Key.backspace>01/05.<Key.backspace>/1900
Screenshot: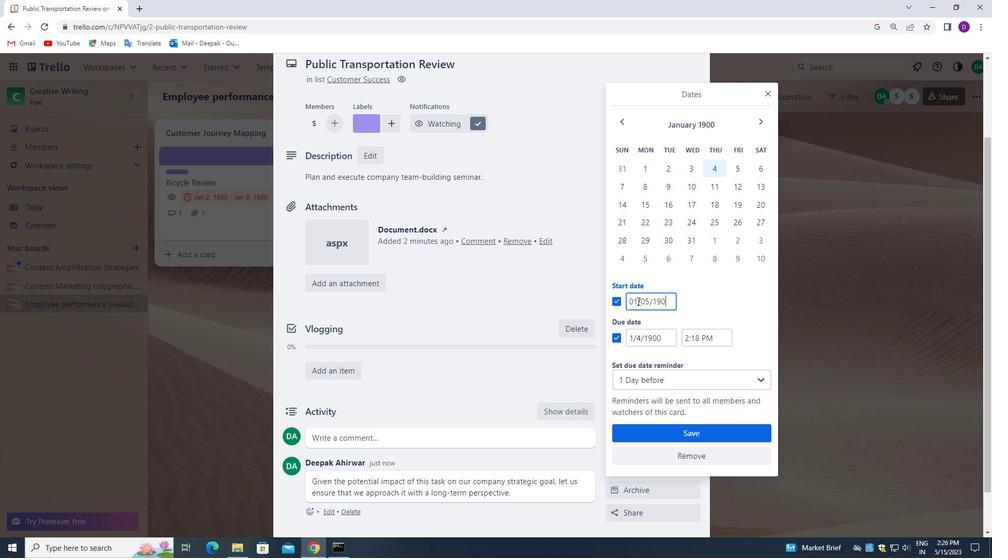 
Action: Mouse moved to (639, 341)
Screenshot: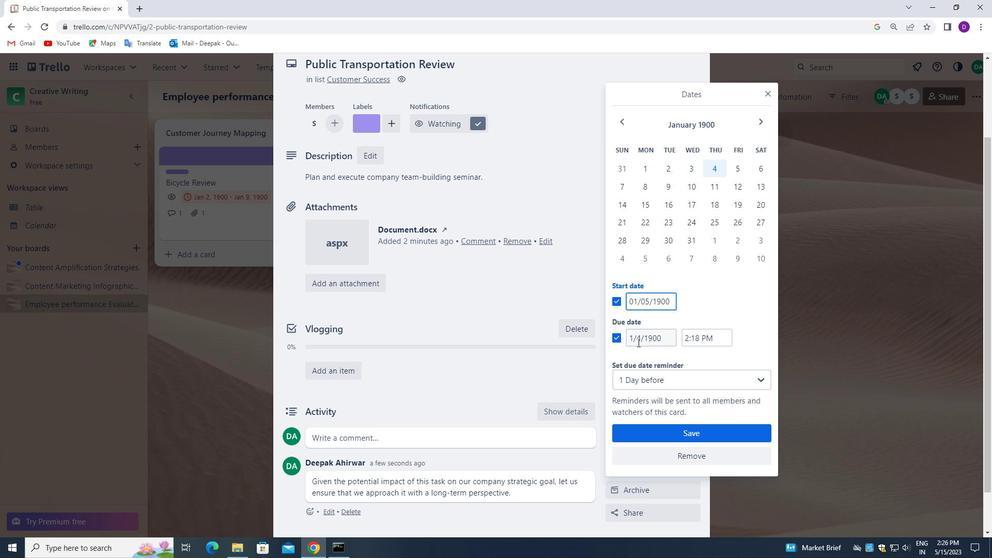 
Action: Mouse pressed left at (639, 341)
Screenshot: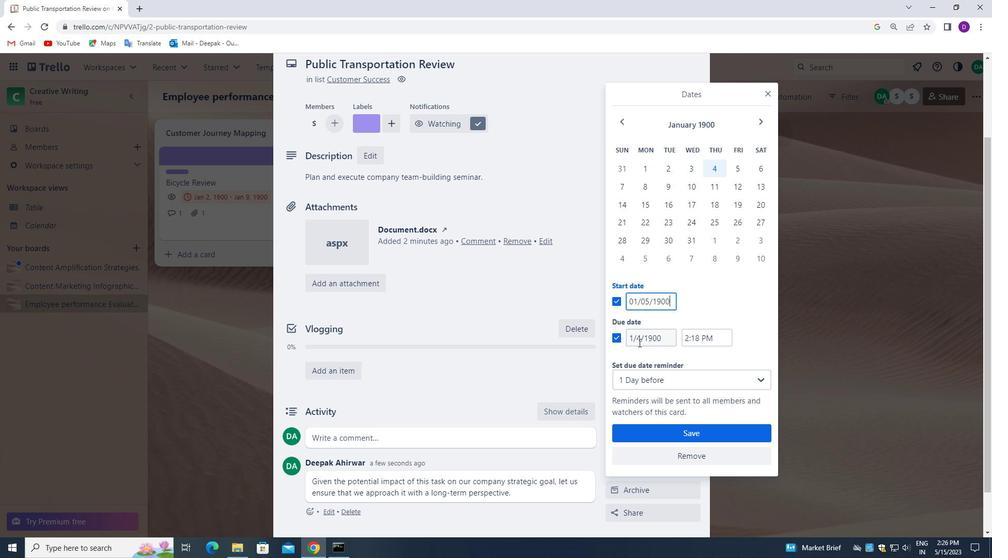 
Action: Mouse pressed left at (639, 341)
Screenshot: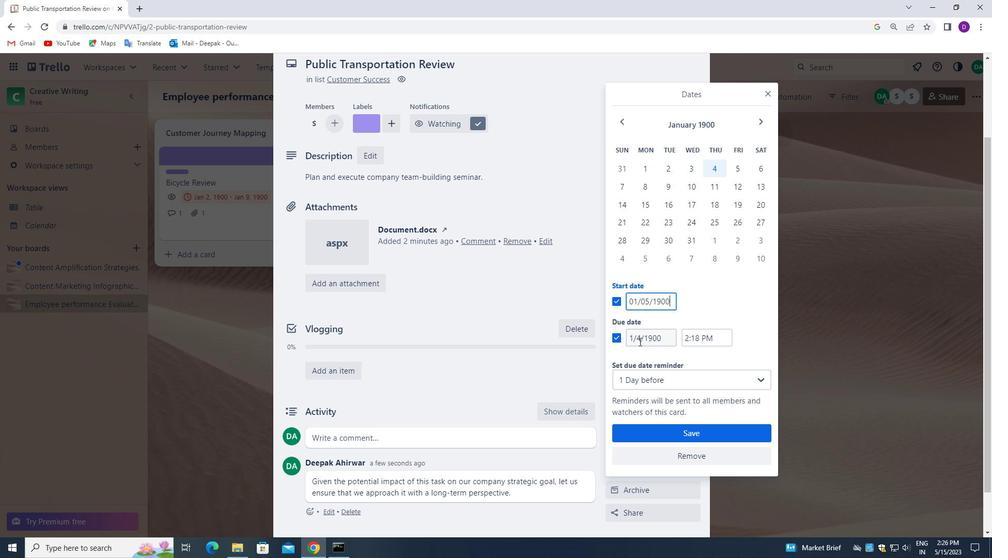 
Action: Mouse pressed left at (639, 341)
Screenshot: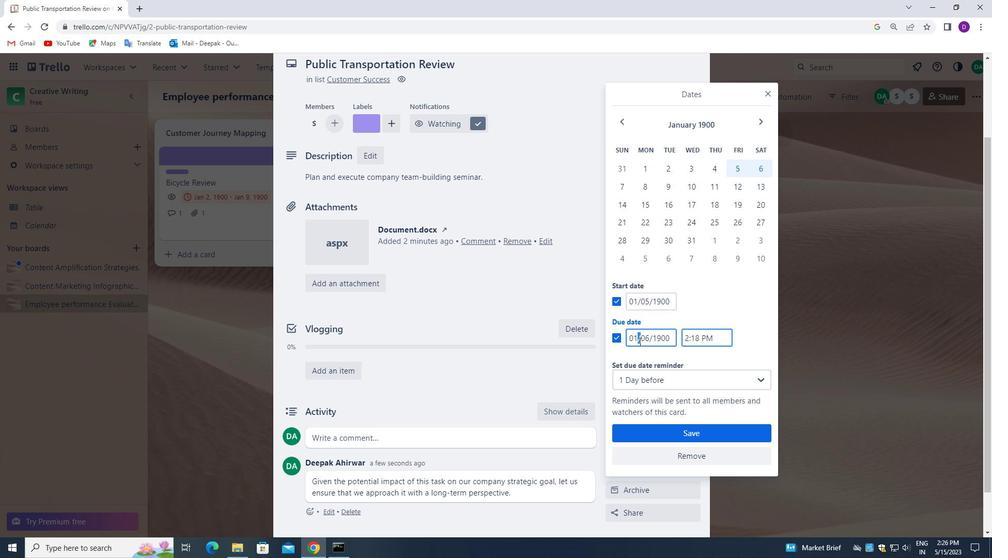 
Action: Key pressed <Key.backspace>01/12/1900
Screenshot: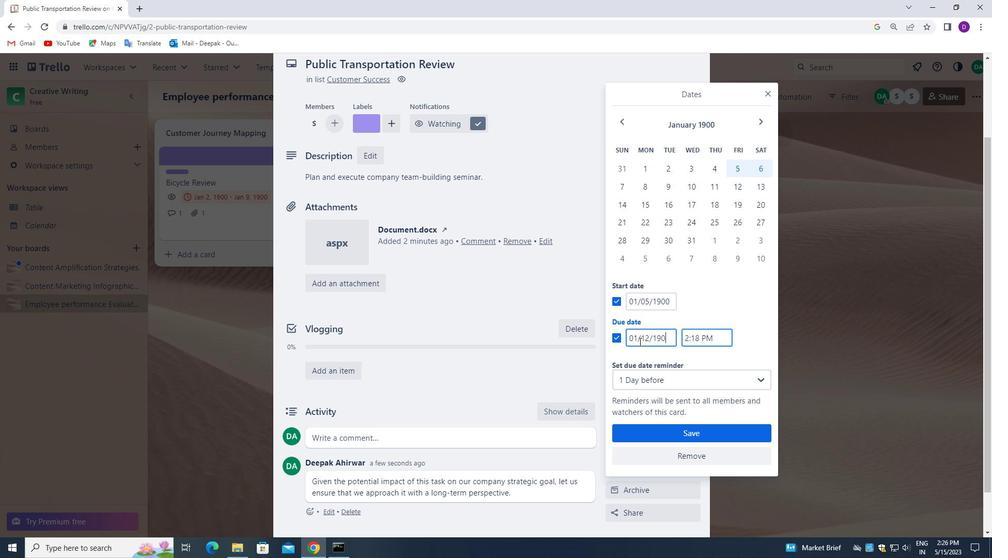 
Action: Mouse moved to (698, 430)
Screenshot: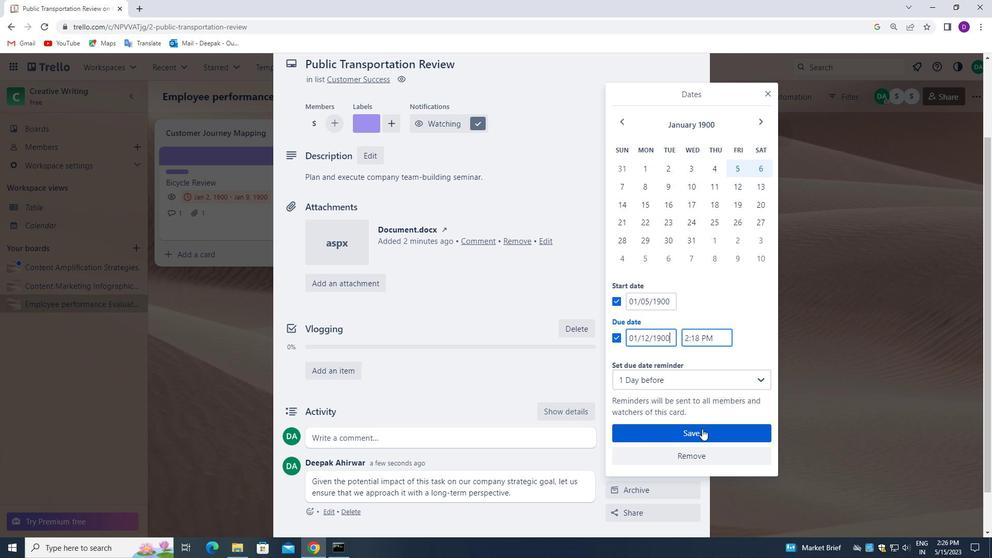 
Action: Mouse pressed left at (698, 430)
Screenshot: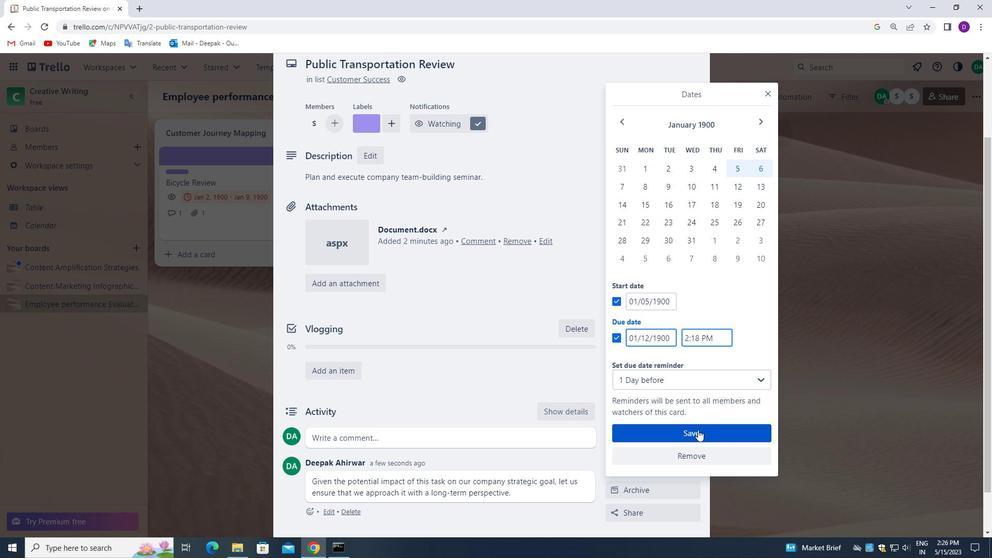 
Action: Mouse moved to (589, 134)
Screenshot: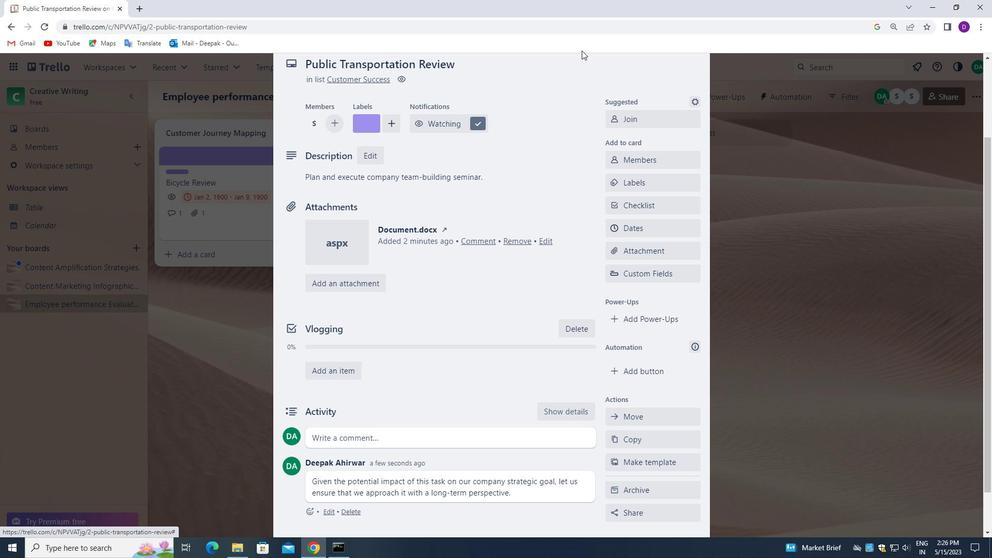 
Action: Mouse scrolled (589, 134) with delta (0, 0)
Screenshot: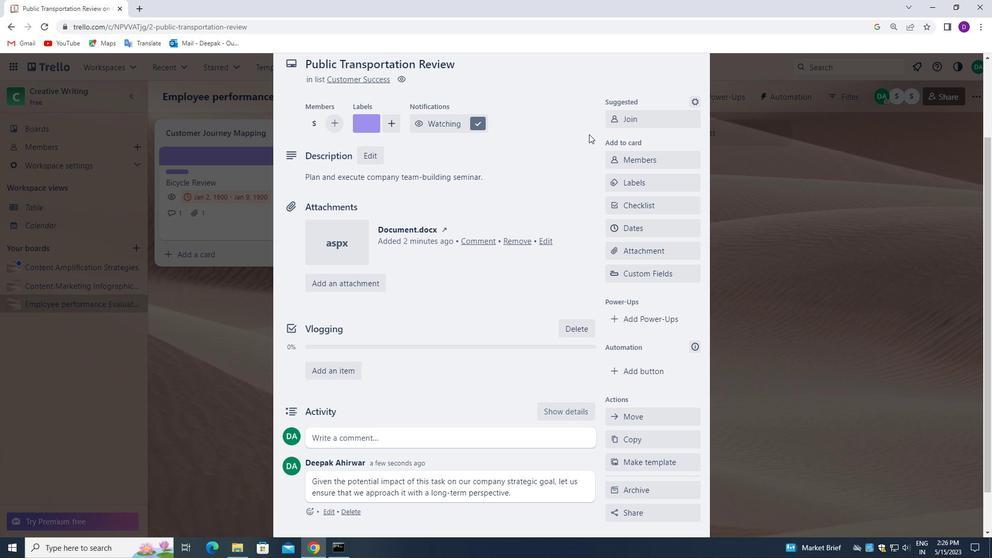 
Action: Mouse scrolled (589, 134) with delta (0, 0)
Screenshot: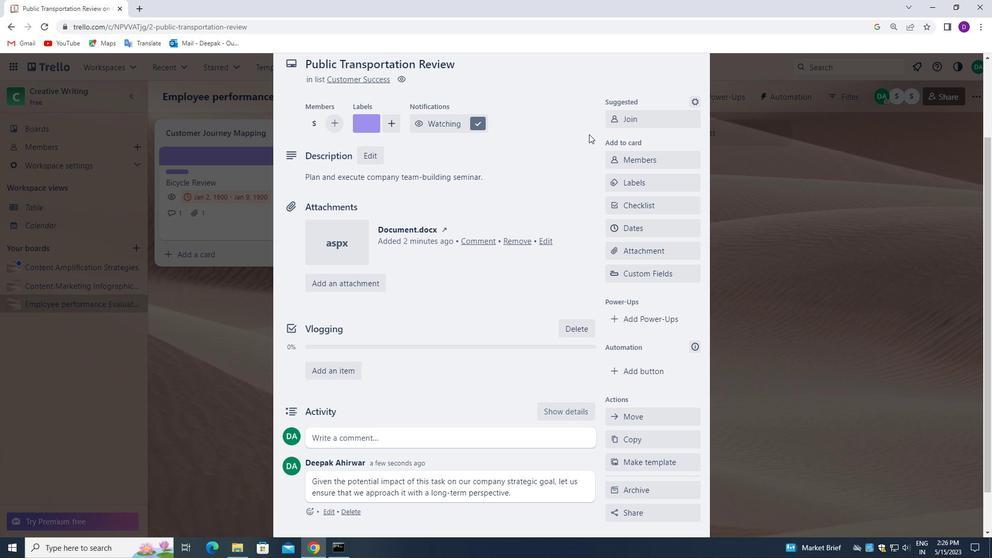 
Action: Mouse scrolled (589, 134) with delta (0, 0)
Screenshot: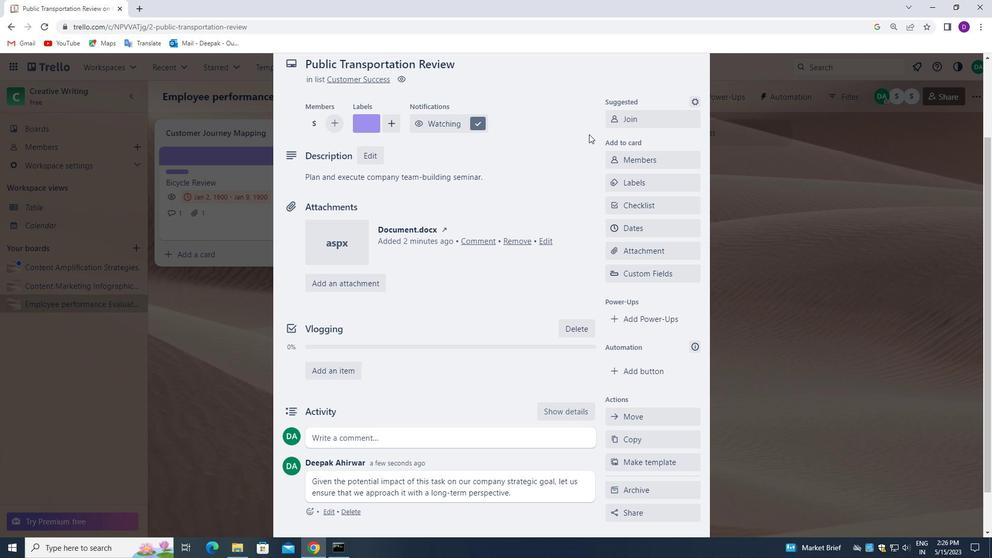 
Action: Mouse scrolled (589, 134) with delta (0, 0)
Screenshot: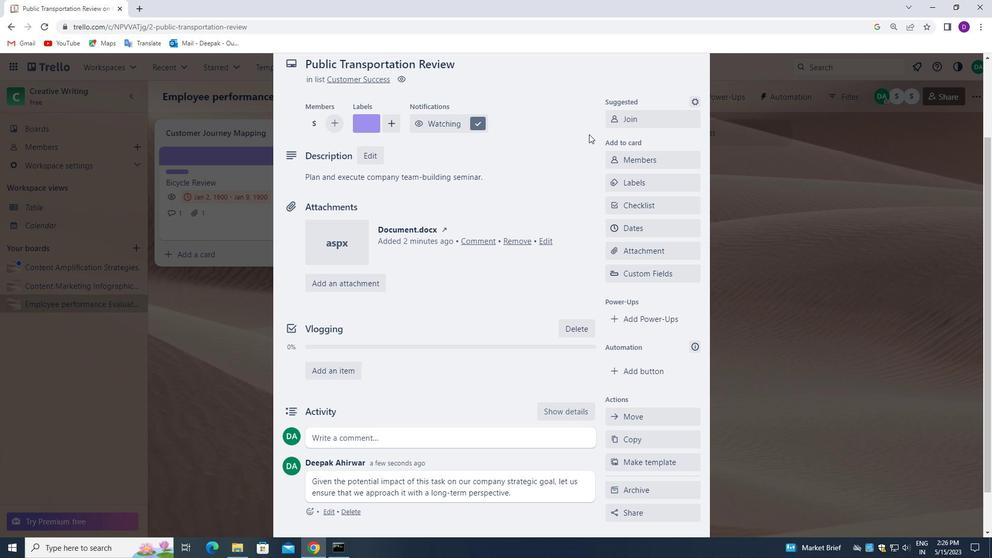 
Action: Mouse scrolled (589, 134) with delta (0, 0)
Screenshot: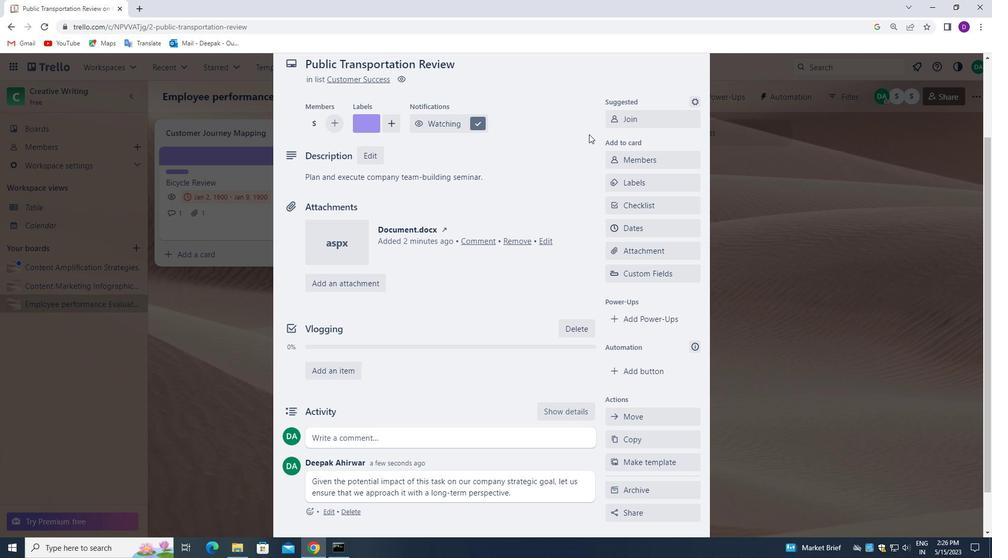 
Action: Mouse scrolled (589, 134) with delta (0, 0)
Screenshot: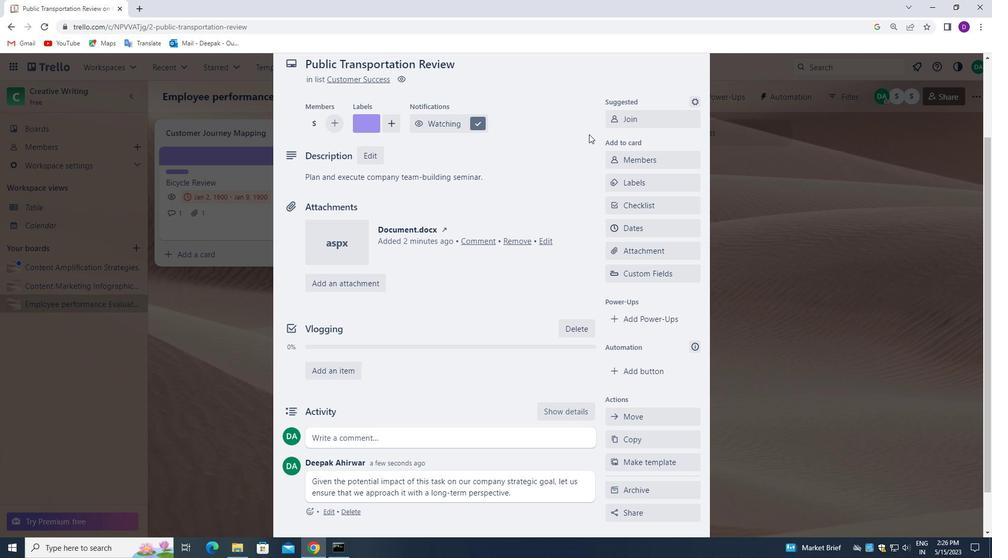 
Action: Mouse moved to (696, 89)
Screenshot: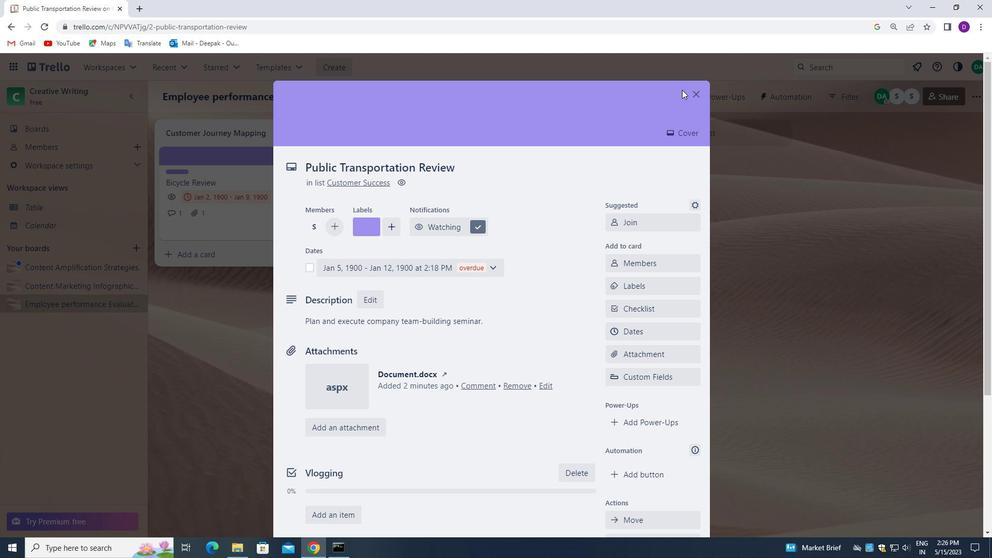 
Action: Mouse pressed left at (696, 89)
Screenshot: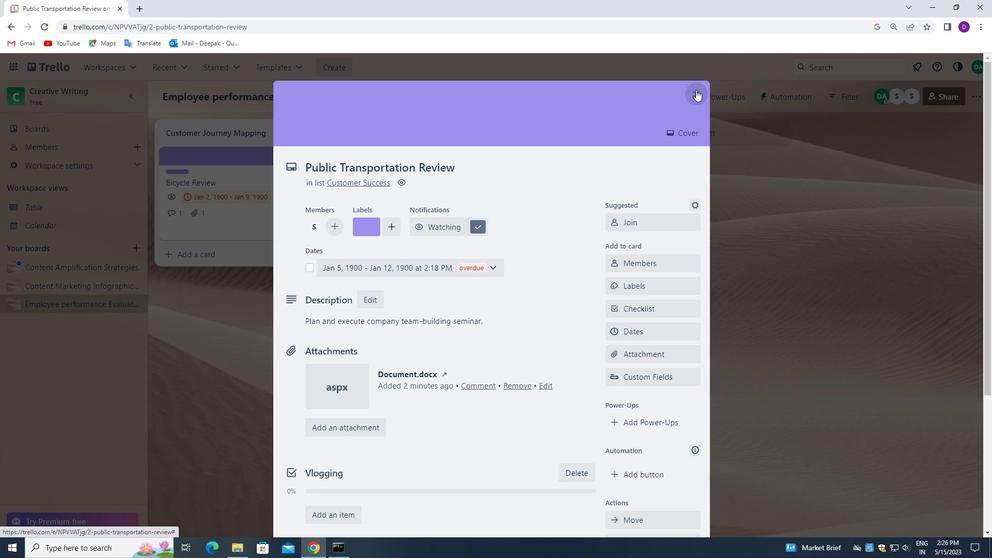 
Action: Mouse moved to (56, 130)
Screenshot: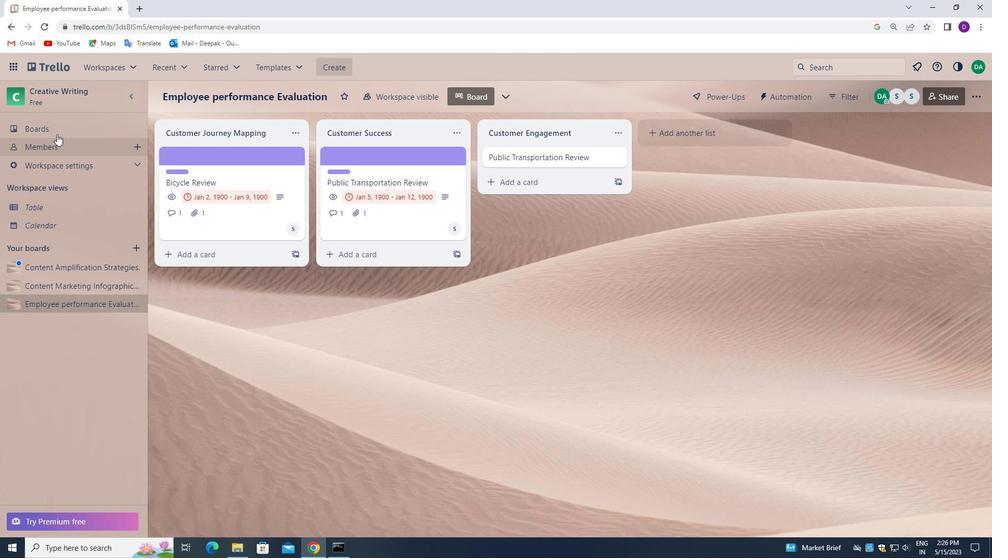 
Action: Mouse pressed left at (56, 130)
Screenshot: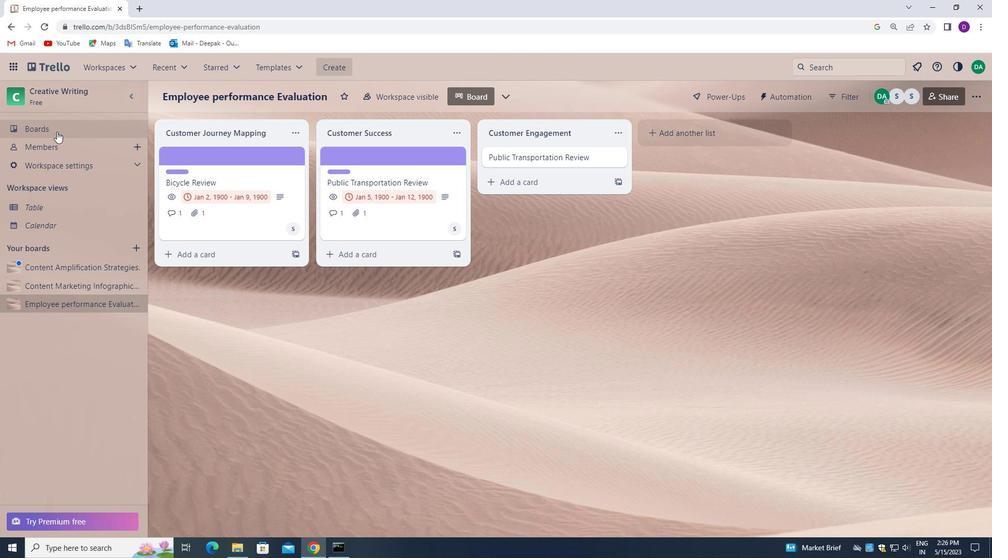 
